Task: In the Company princeton.edu, Add note: 'Review and update the company's customer segmentation strategy.'. Mark checkbox to create task to follow up ': Tomorrow'. Create task, with  description: Appointment FIxed, Add due date: In 3 Business Days; Add reminder: 30 Minutes before. Set Priority Low  and add note: Review the attached proposal. Logged in from softage.5@softage.net
Action: Mouse moved to (67, 59)
Screenshot: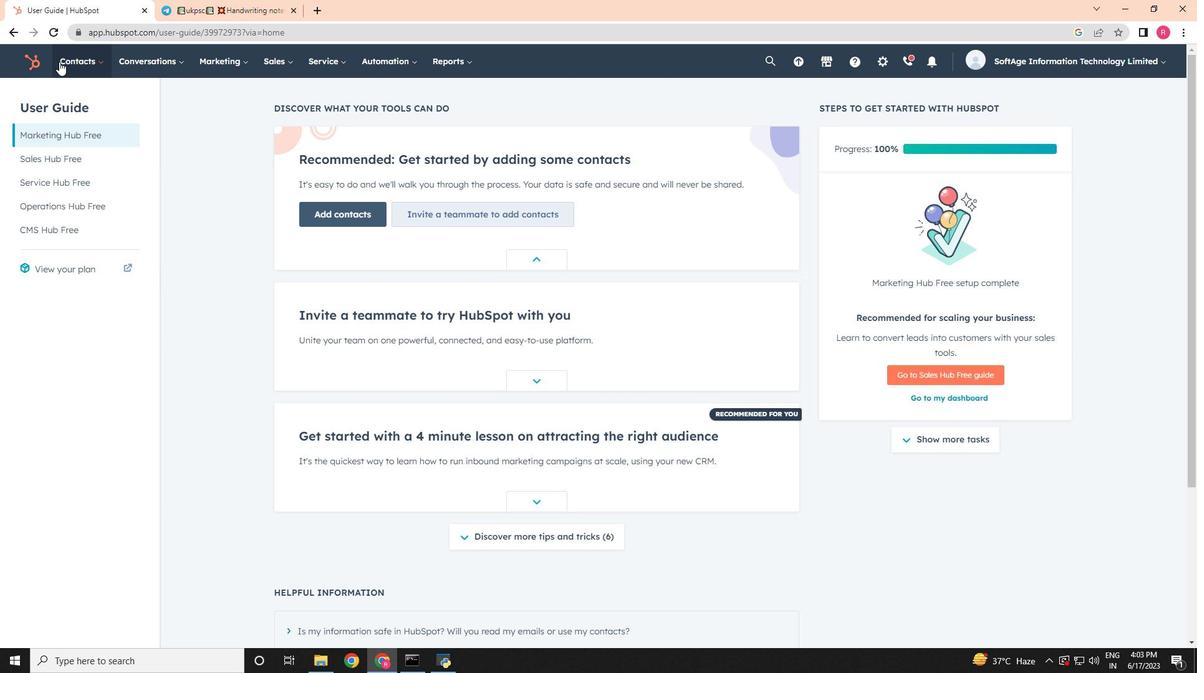 
Action: Mouse pressed left at (67, 59)
Screenshot: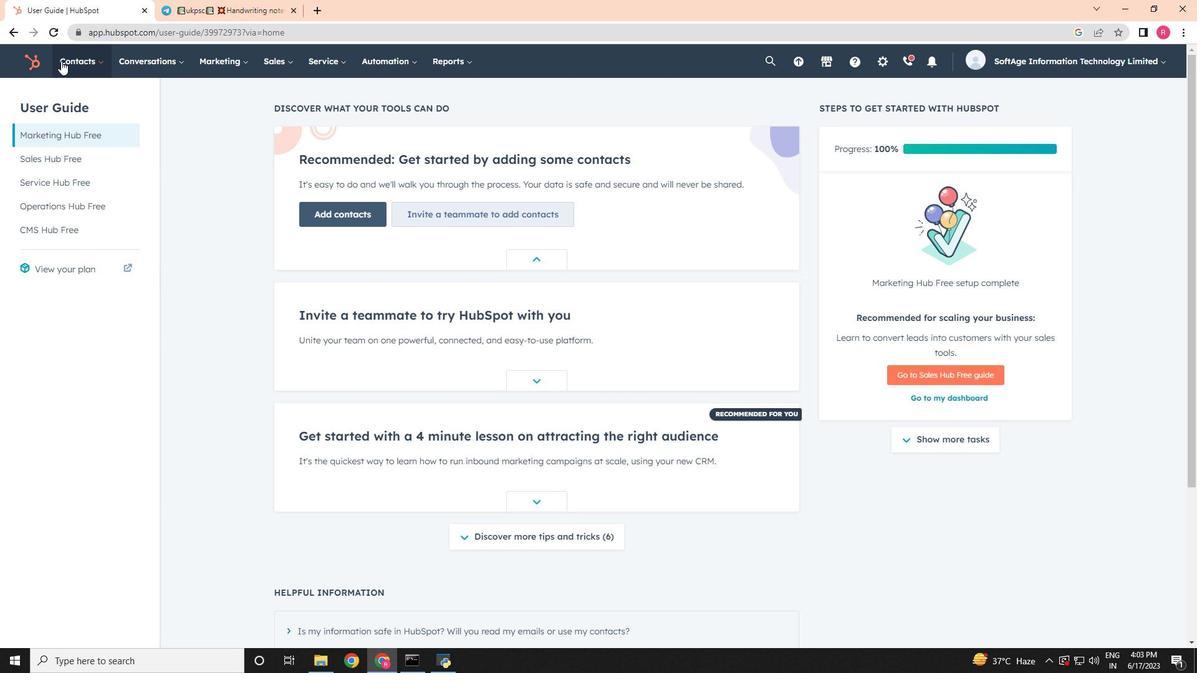 
Action: Mouse moved to (115, 127)
Screenshot: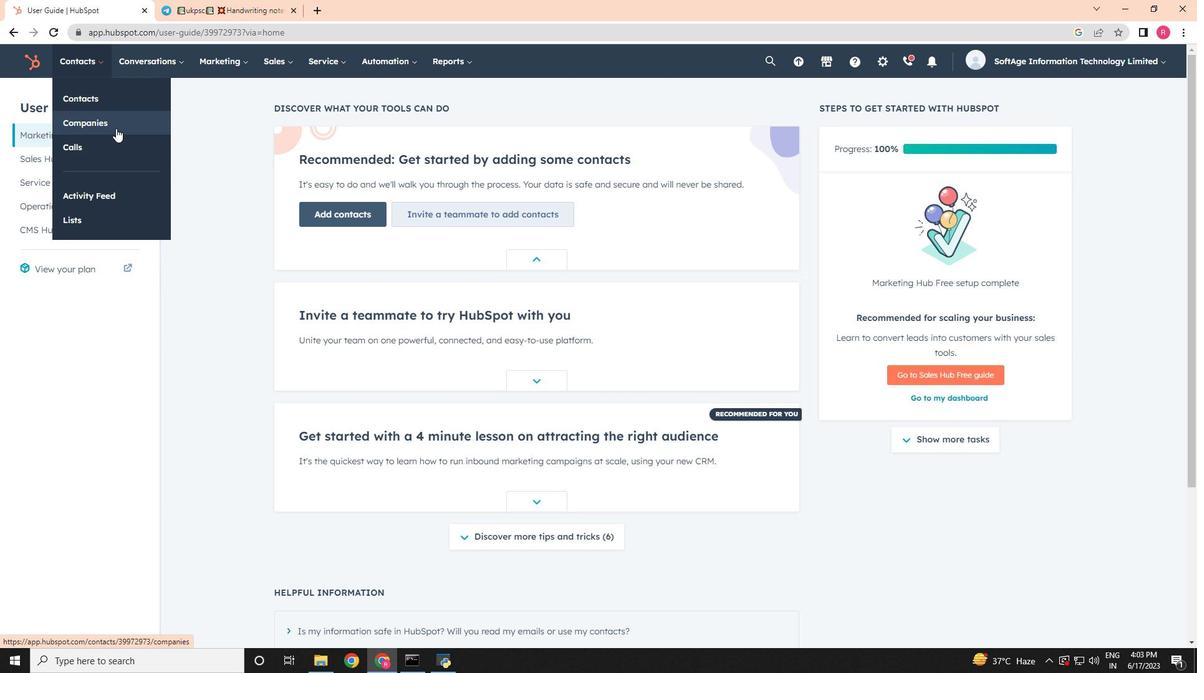 
Action: Mouse pressed left at (115, 127)
Screenshot: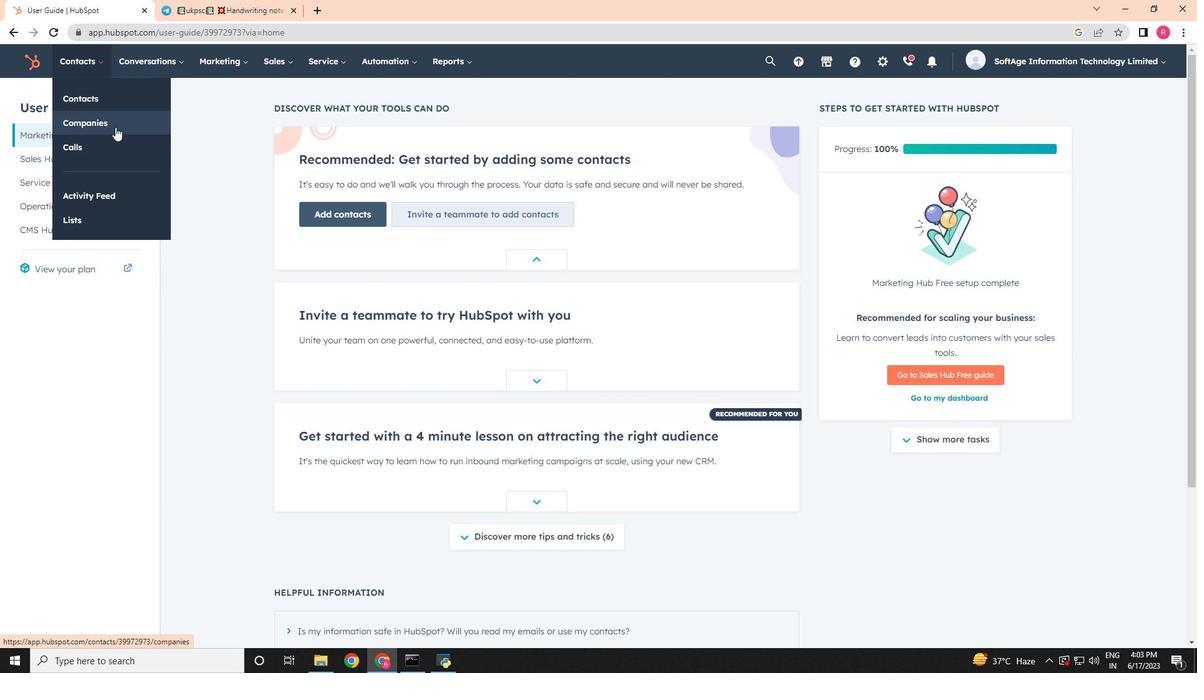 
Action: Mouse moved to (104, 205)
Screenshot: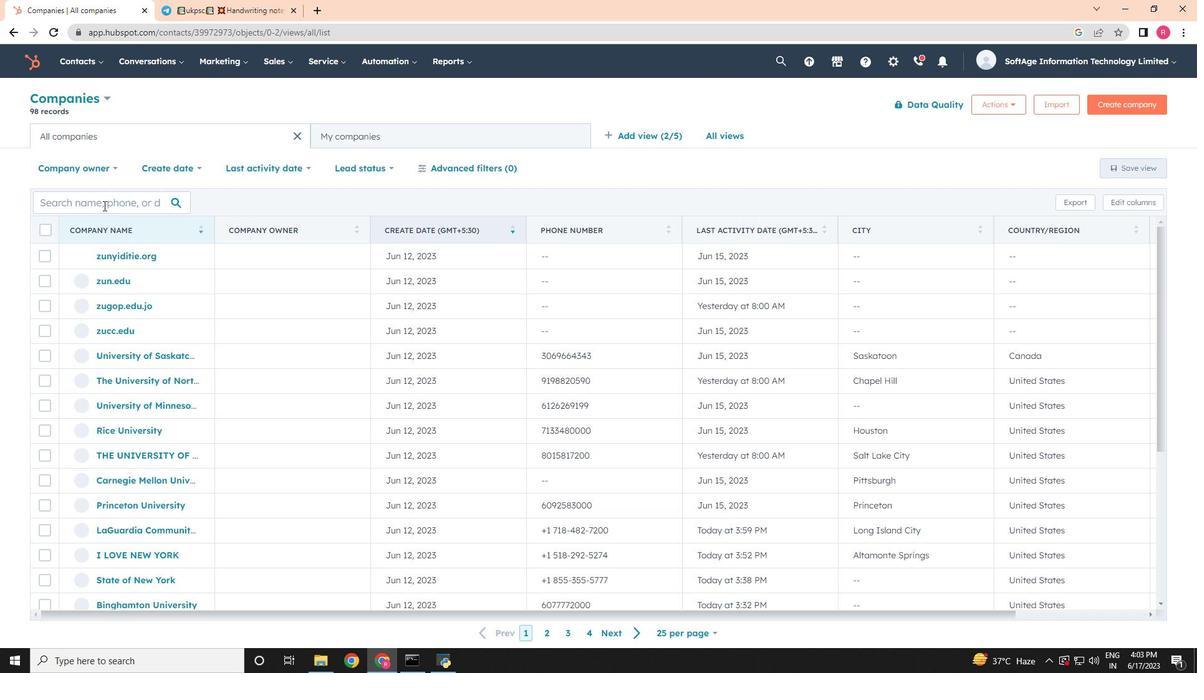 
Action: Mouse pressed left at (104, 205)
Screenshot: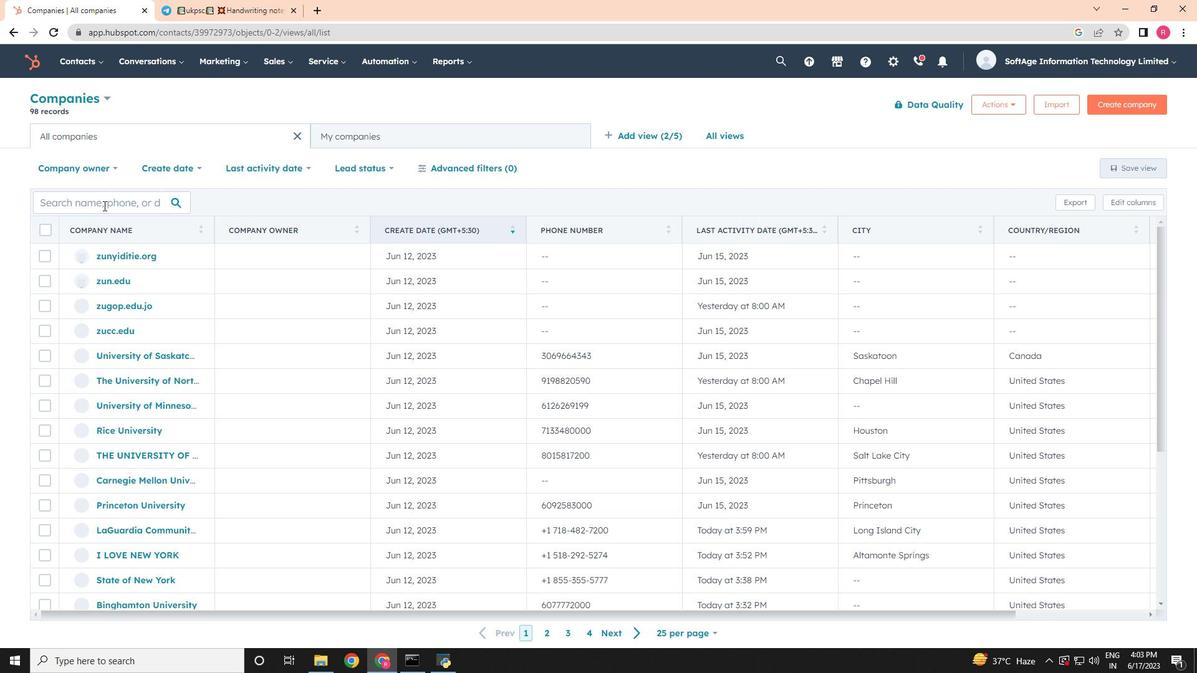 
Action: Mouse moved to (104, 205)
Screenshot: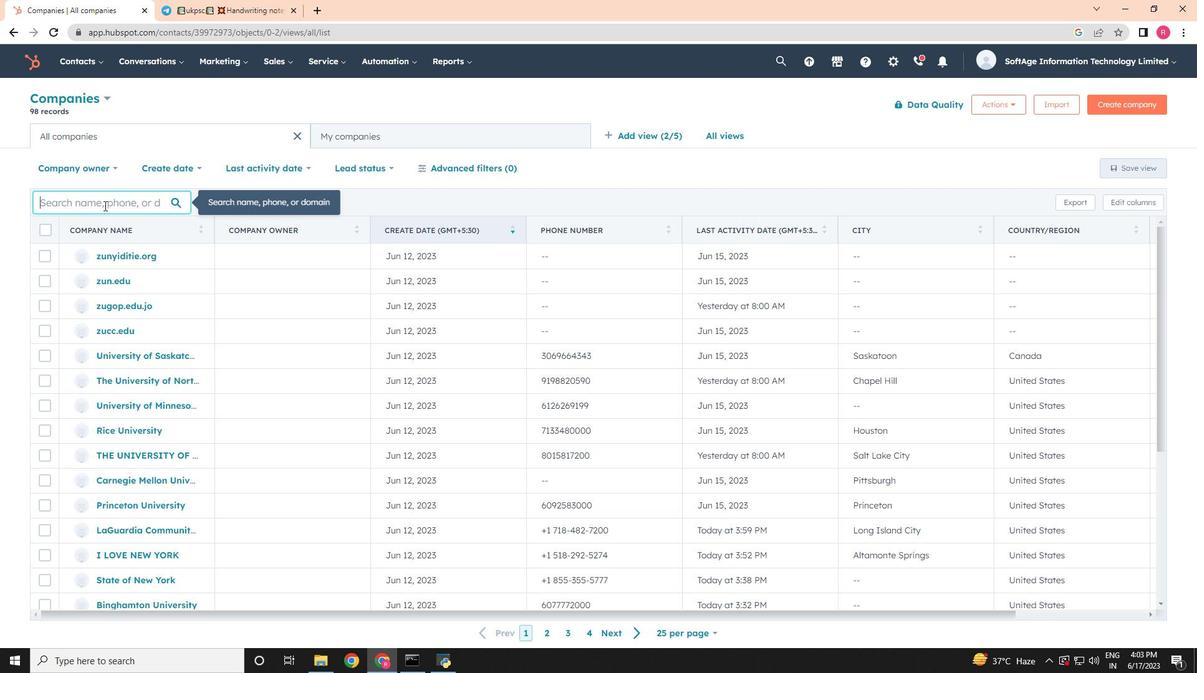 
Action: Key pressed prince
Screenshot: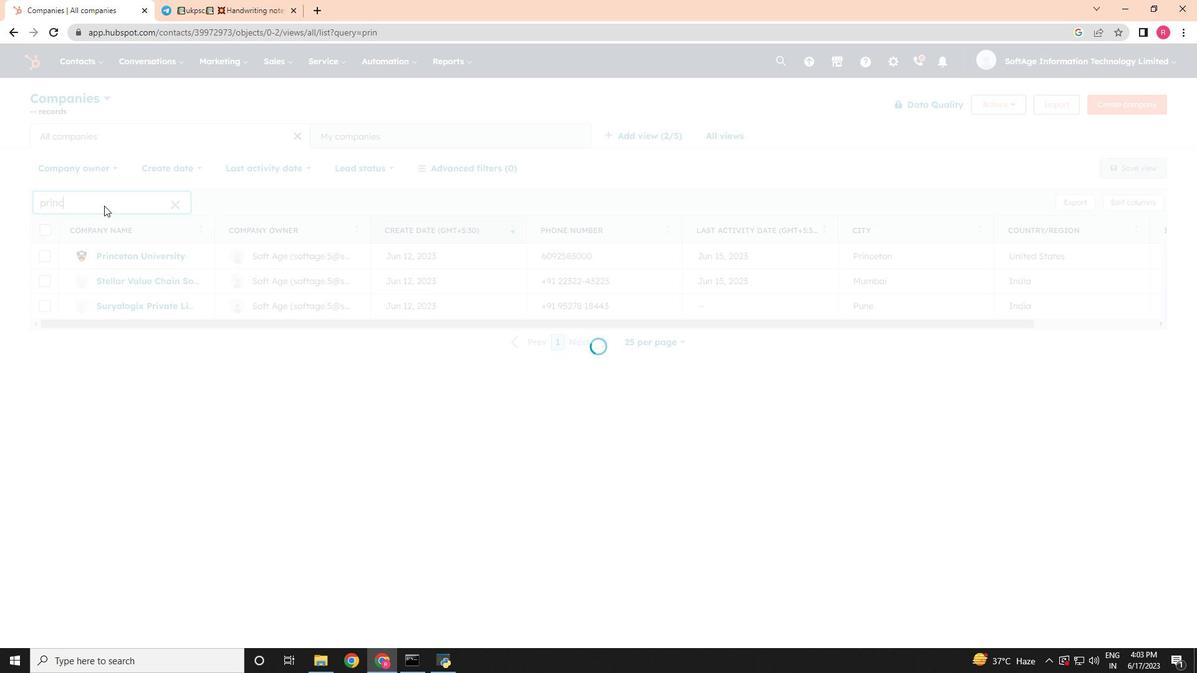 
Action: Mouse moved to (114, 251)
Screenshot: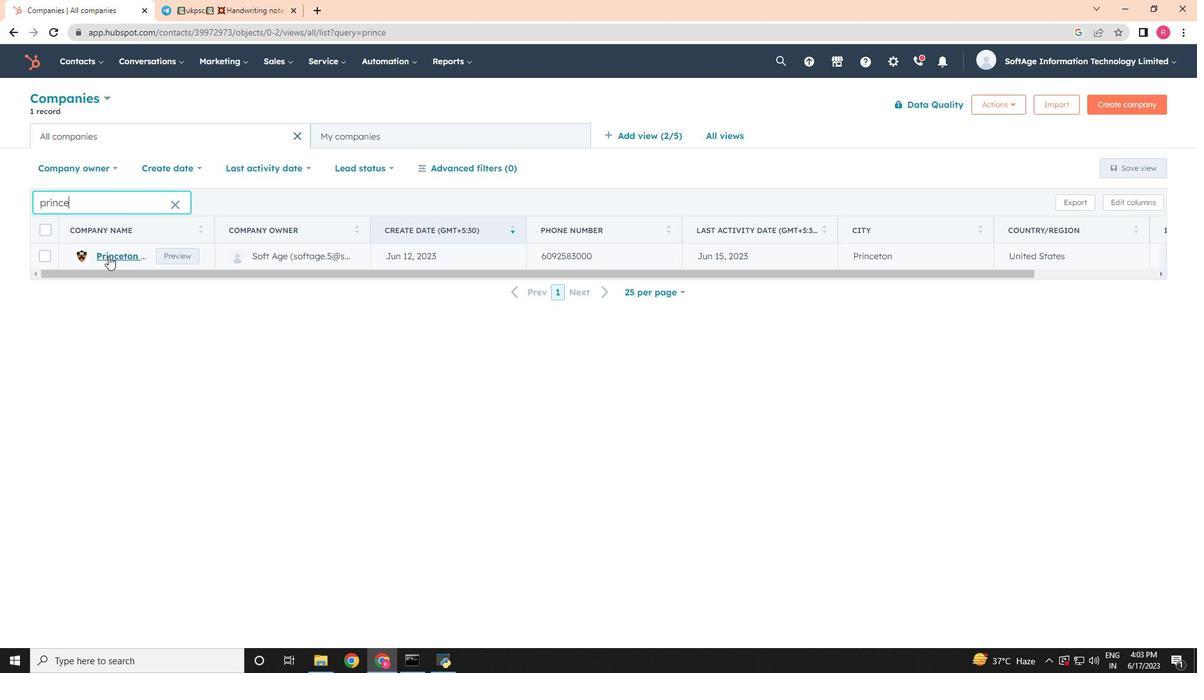 
Action: Mouse pressed left at (114, 251)
Screenshot: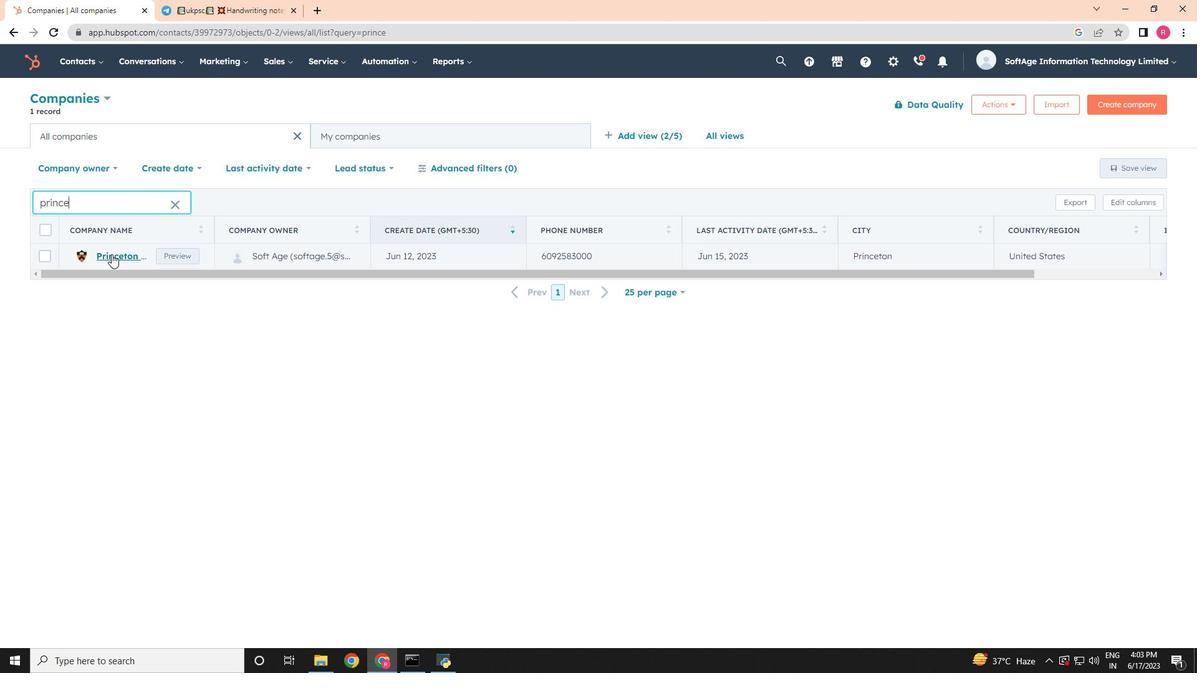 
Action: Mouse moved to (48, 212)
Screenshot: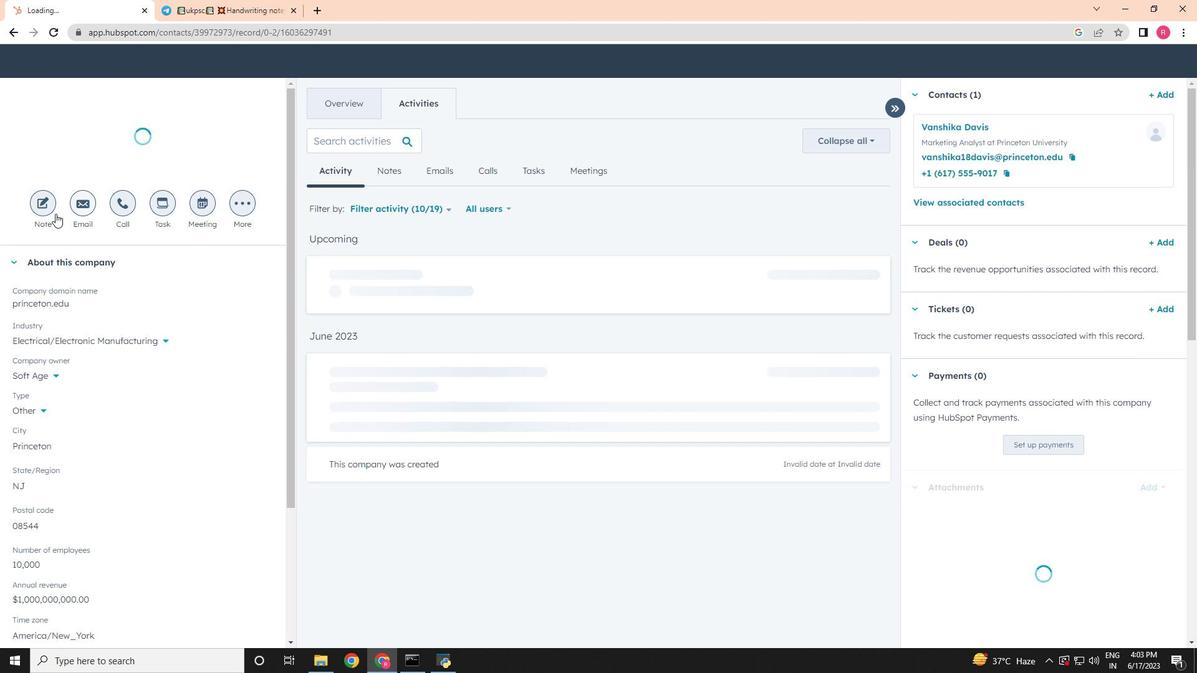 
Action: Mouse pressed left at (48, 212)
Screenshot: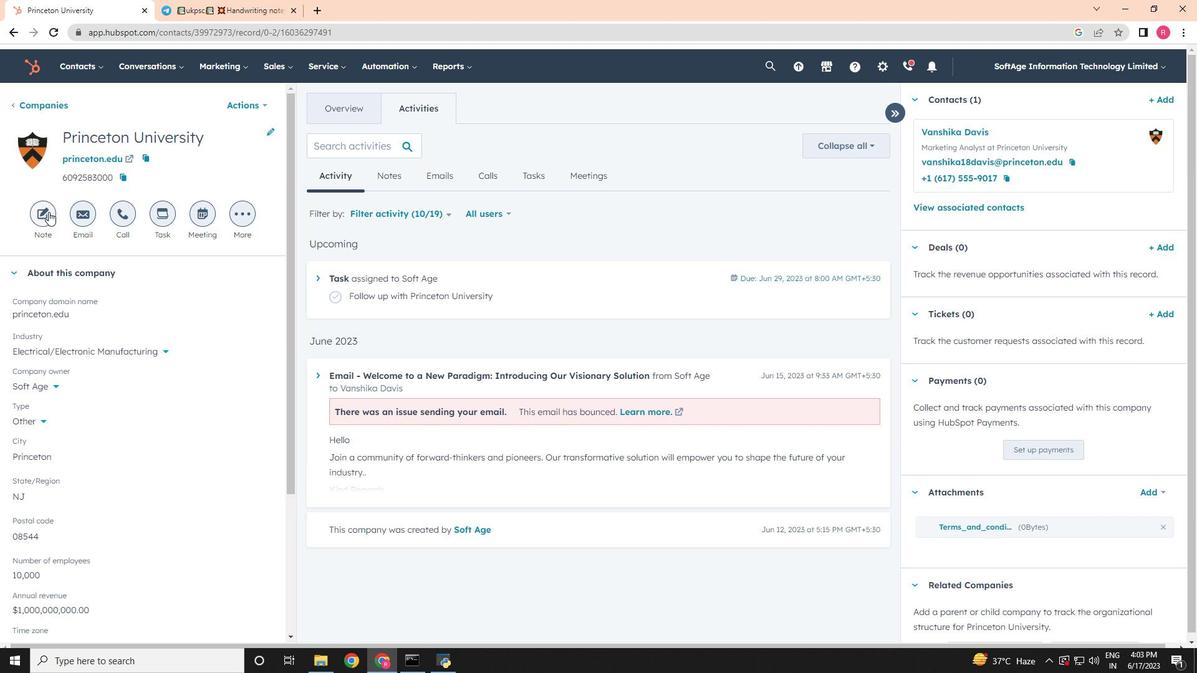 
Action: Mouse moved to (1054, 372)
Screenshot: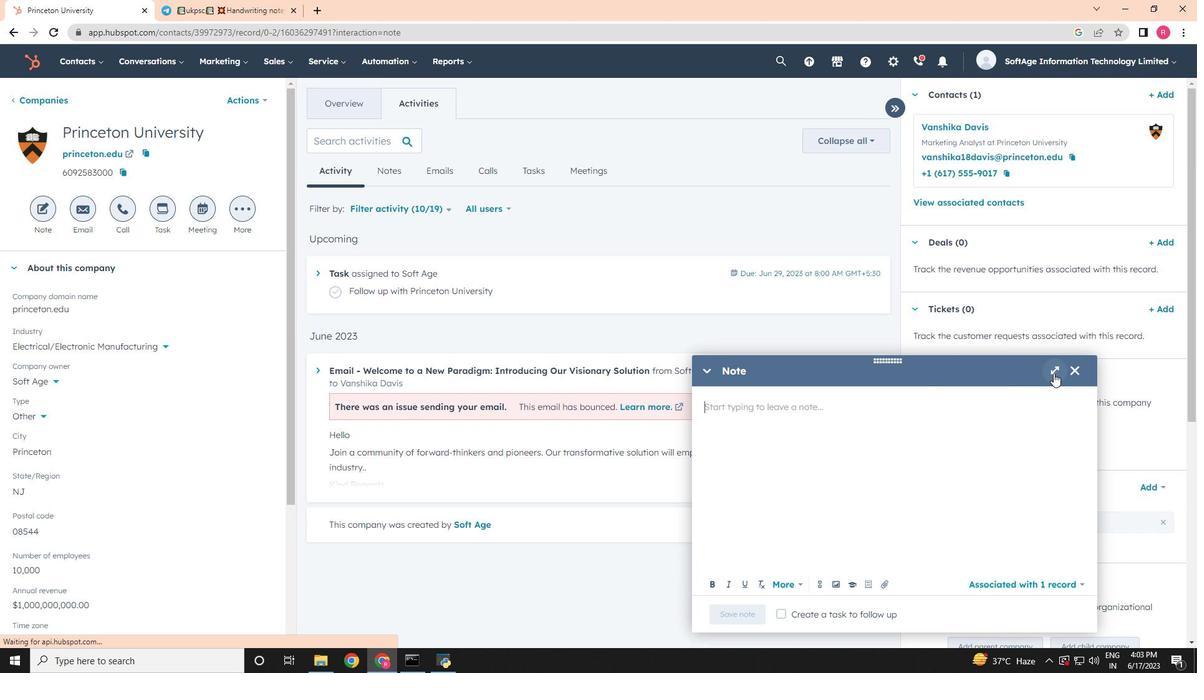 
Action: Mouse pressed left at (1054, 372)
Screenshot: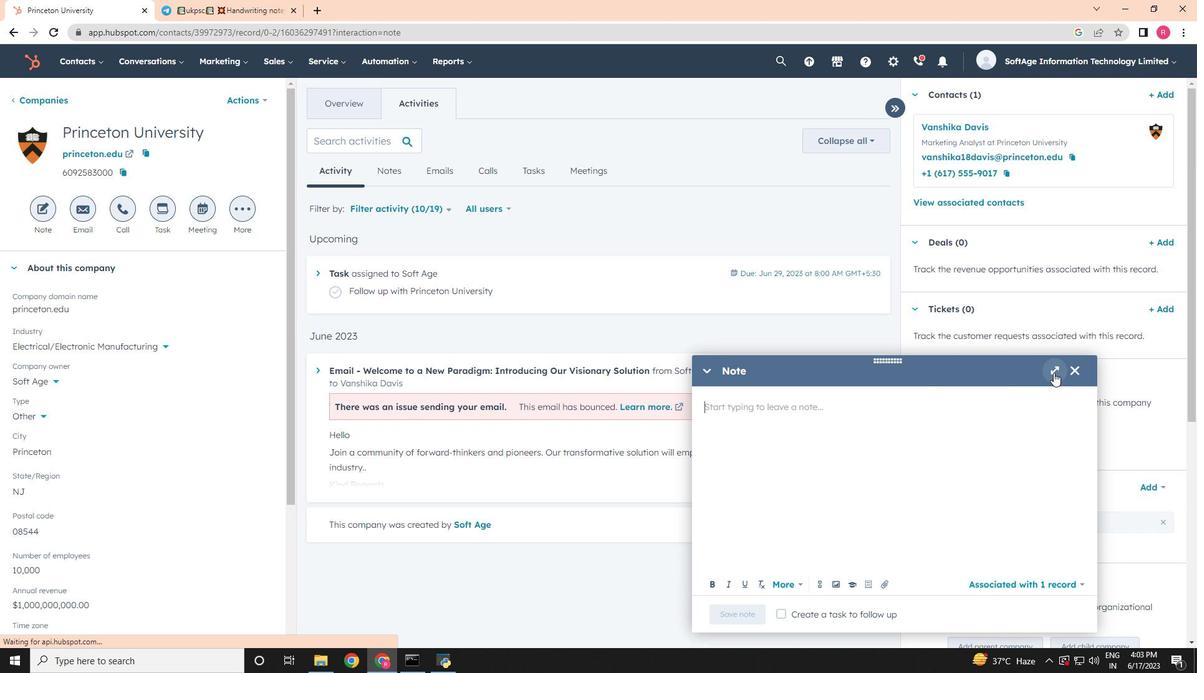 
Action: Mouse moved to (578, 353)
Screenshot: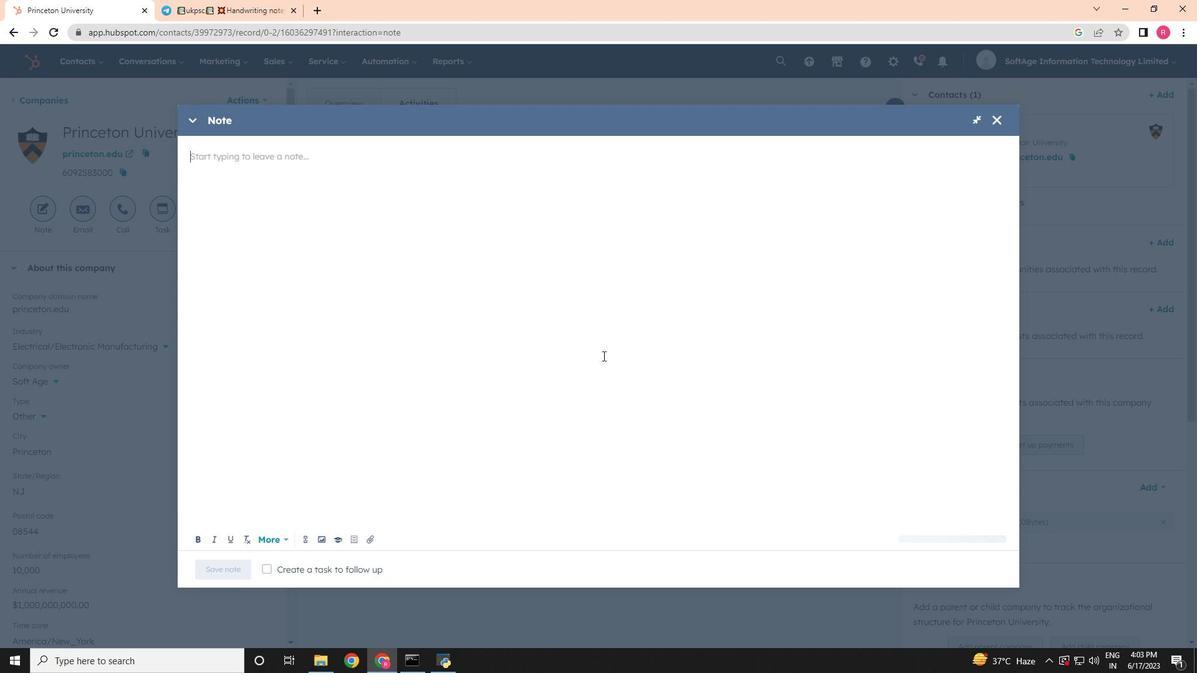 
Action: Key pressed <Key.shift>Review<Key.space>and<Key.space>update<Key.space>the<Key.space>company's<Key.space>customer<Key.space>segmentation<Key.space>strategy.<Key.backspace>.
Screenshot: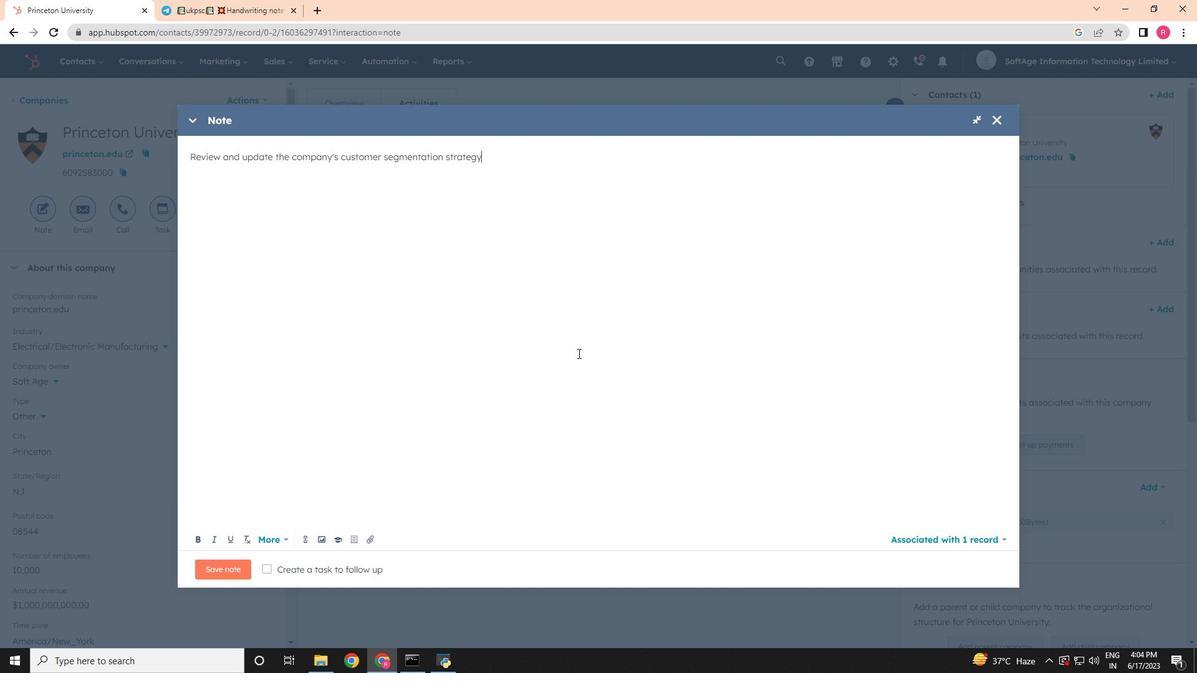 
Action: Mouse moved to (269, 568)
Screenshot: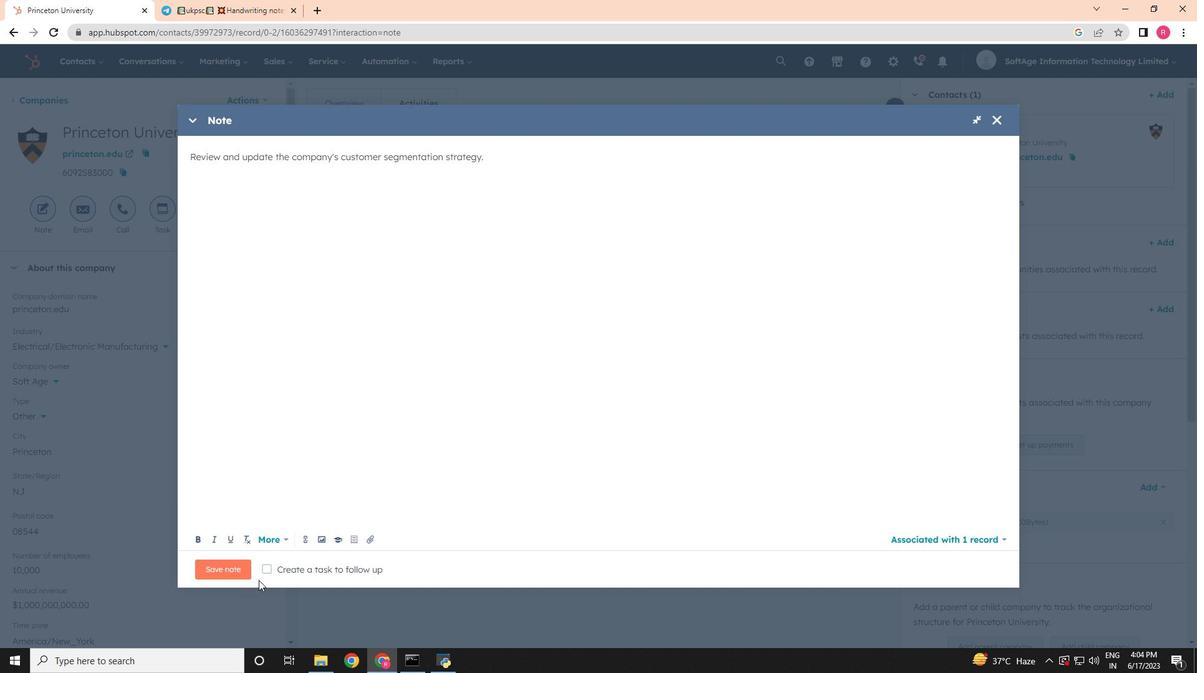 
Action: Mouse pressed left at (269, 568)
Screenshot: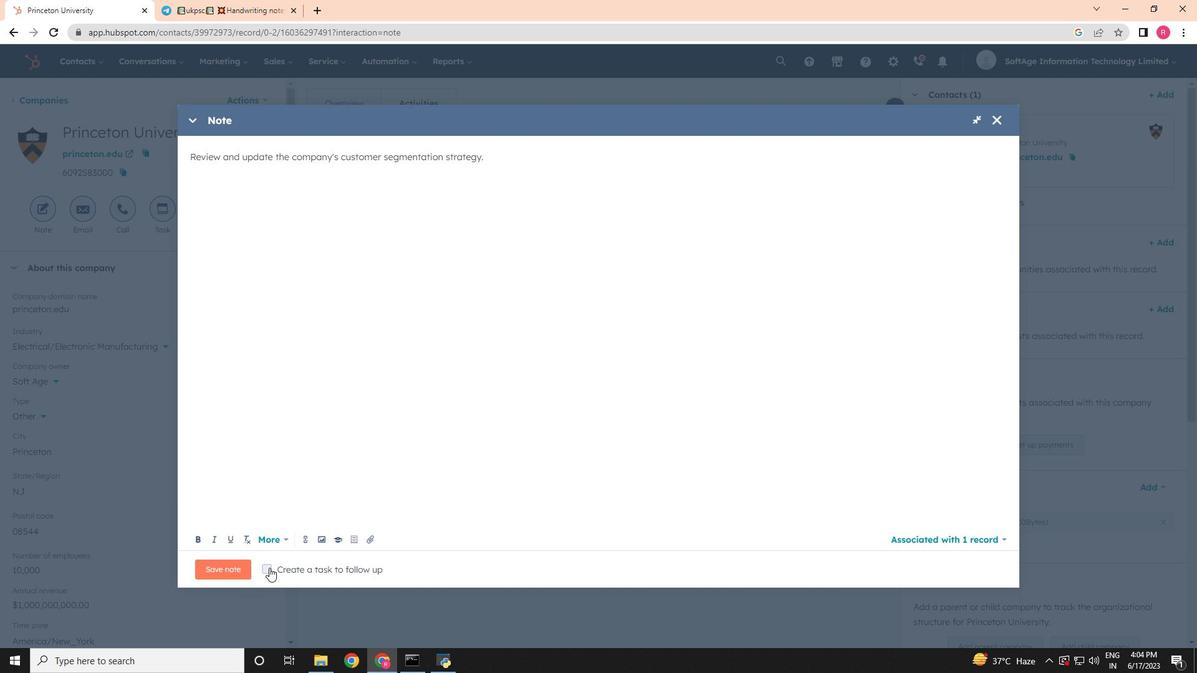 
Action: Mouse moved to (477, 568)
Screenshot: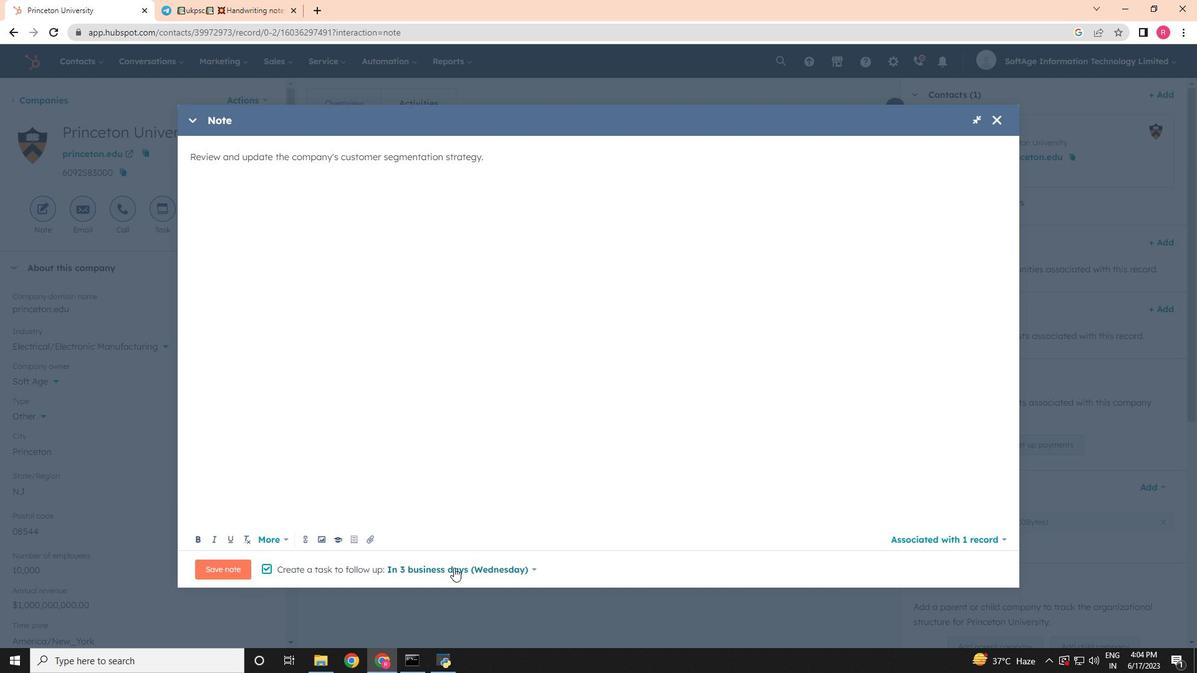 
Action: Mouse pressed left at (477, 568)
Screenshot: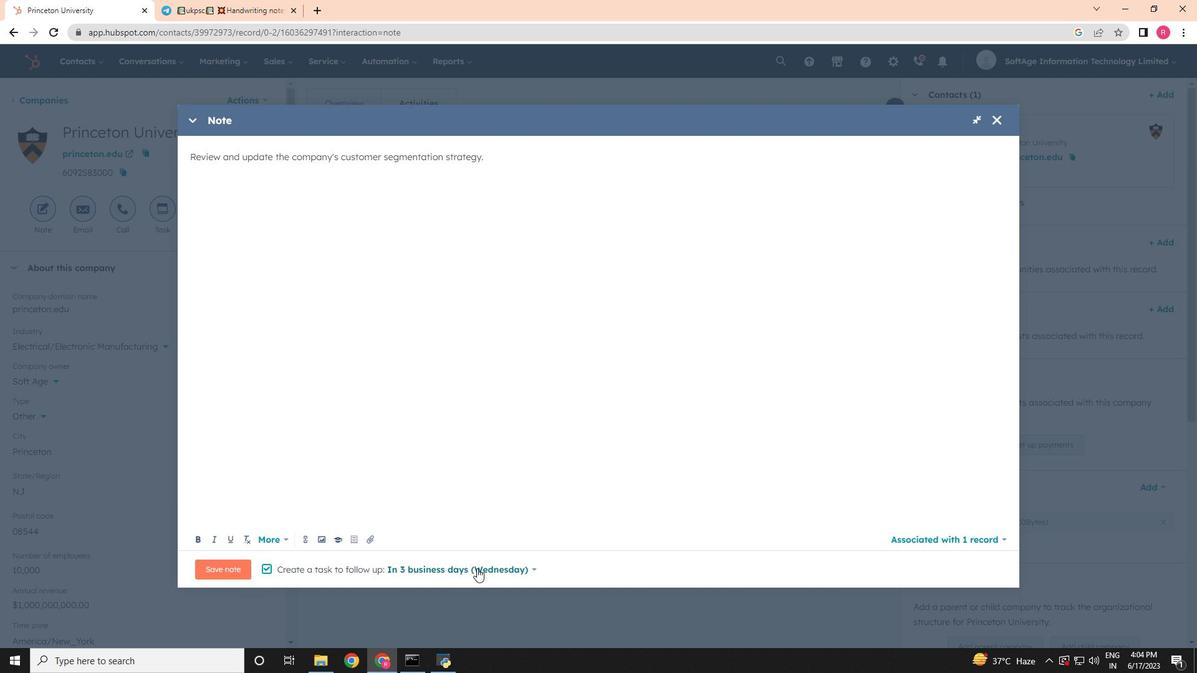 
Action: Mouse moved to (446, 499)
Screenshot: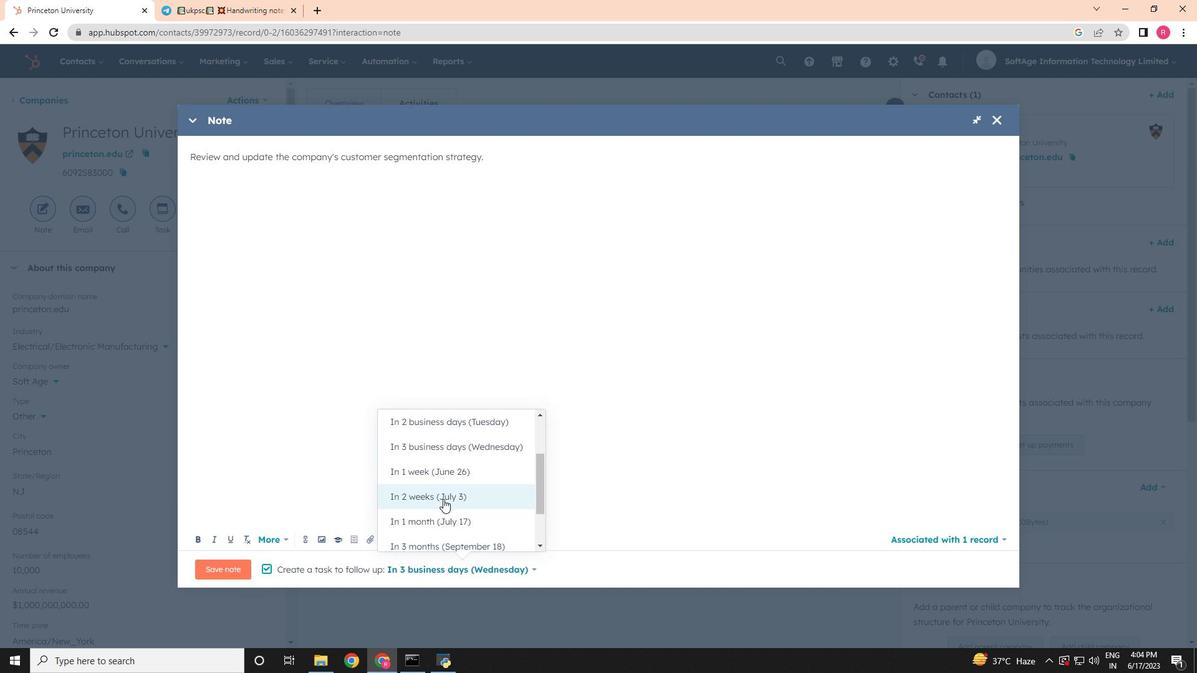 
Action: Mouse scrolled (446, 500) with delta (0, 0)
Screenshot: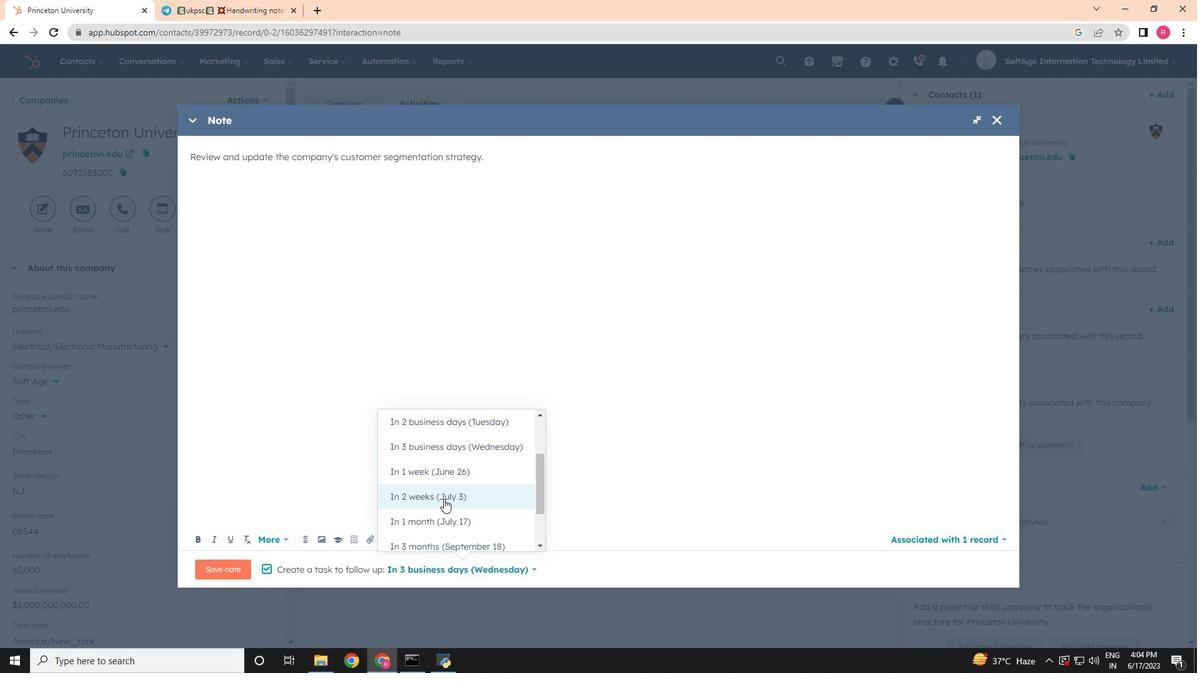
Action: Mouse scrolled (446, 500) with delta (0, 0)
Screenshot: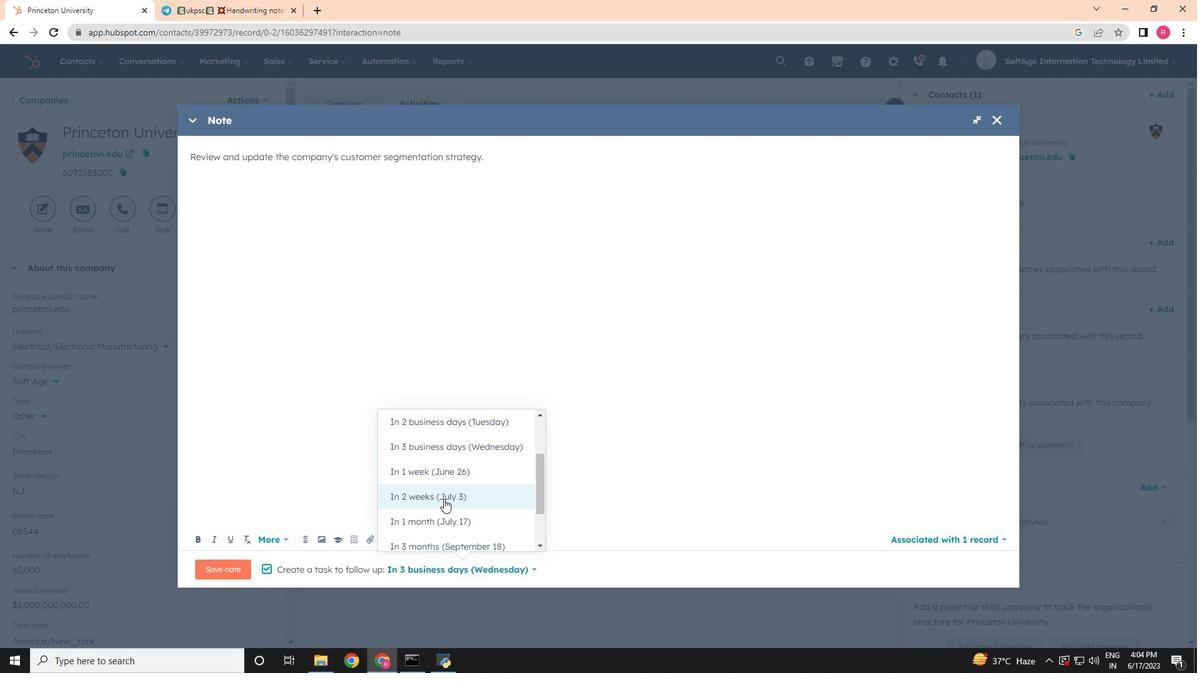 
Action: Mouse scrolled (446, 500) with delta (0, 0)
Screenshot: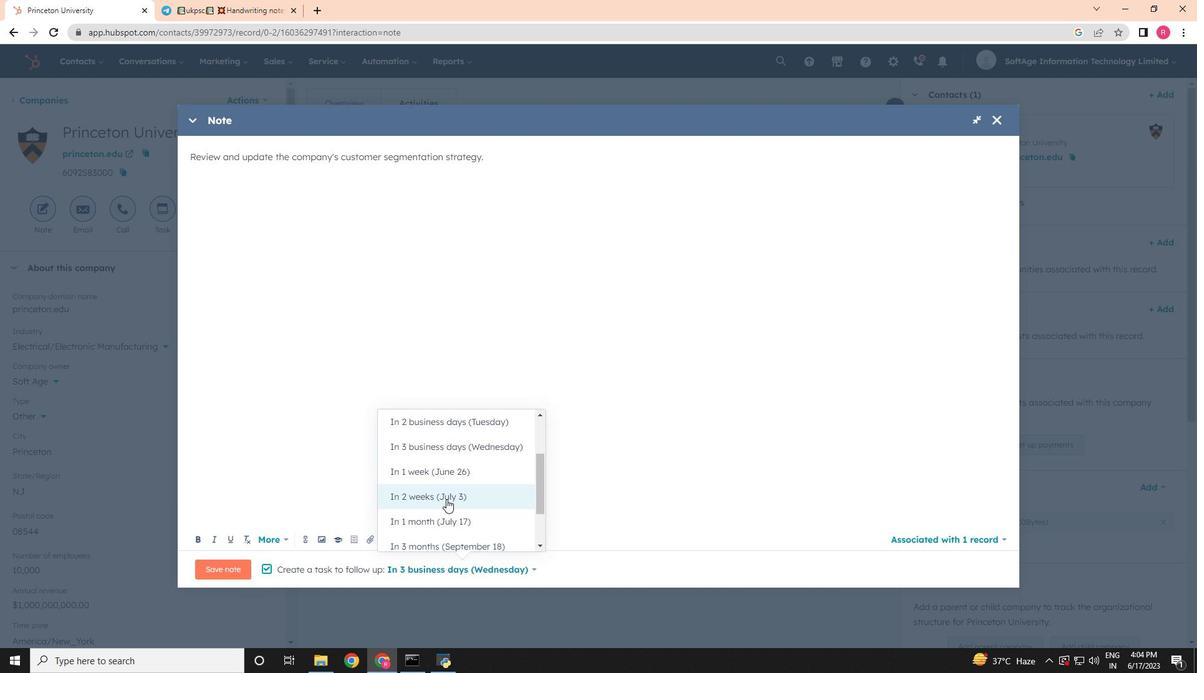 
Action: Mouse scrolled (446, 500) with delta (0, 0)
Screenshot: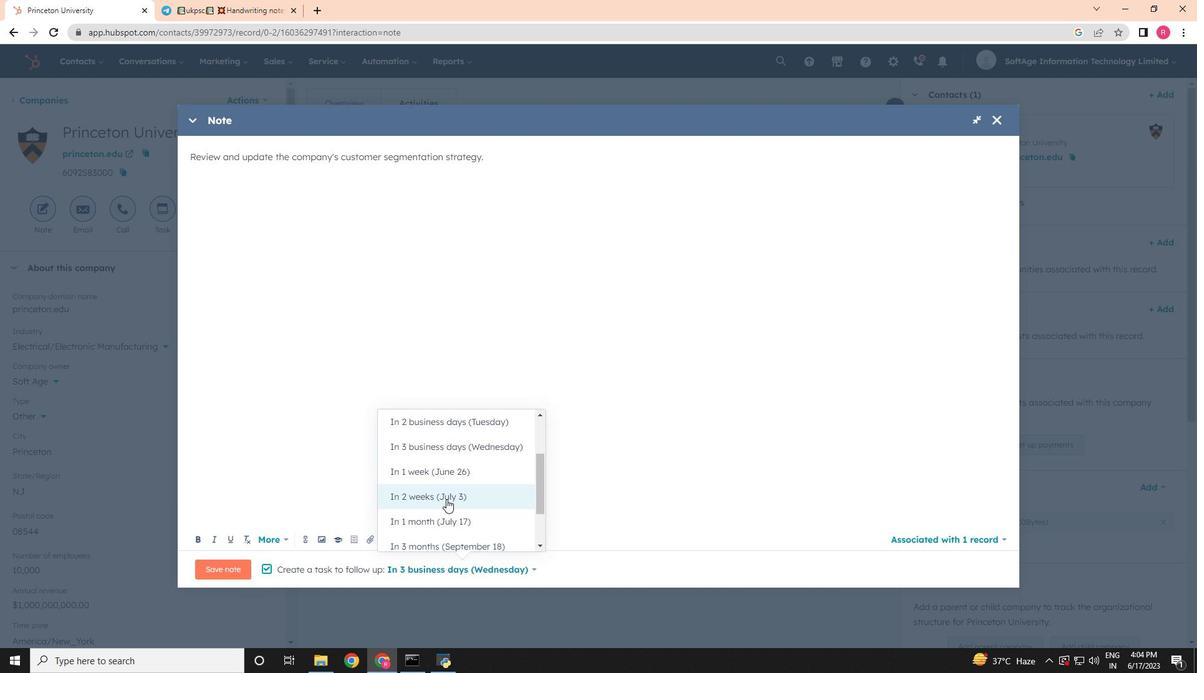 
Action: Mouse scrolled (446, 500) with delta (0, 0)
Screenshot: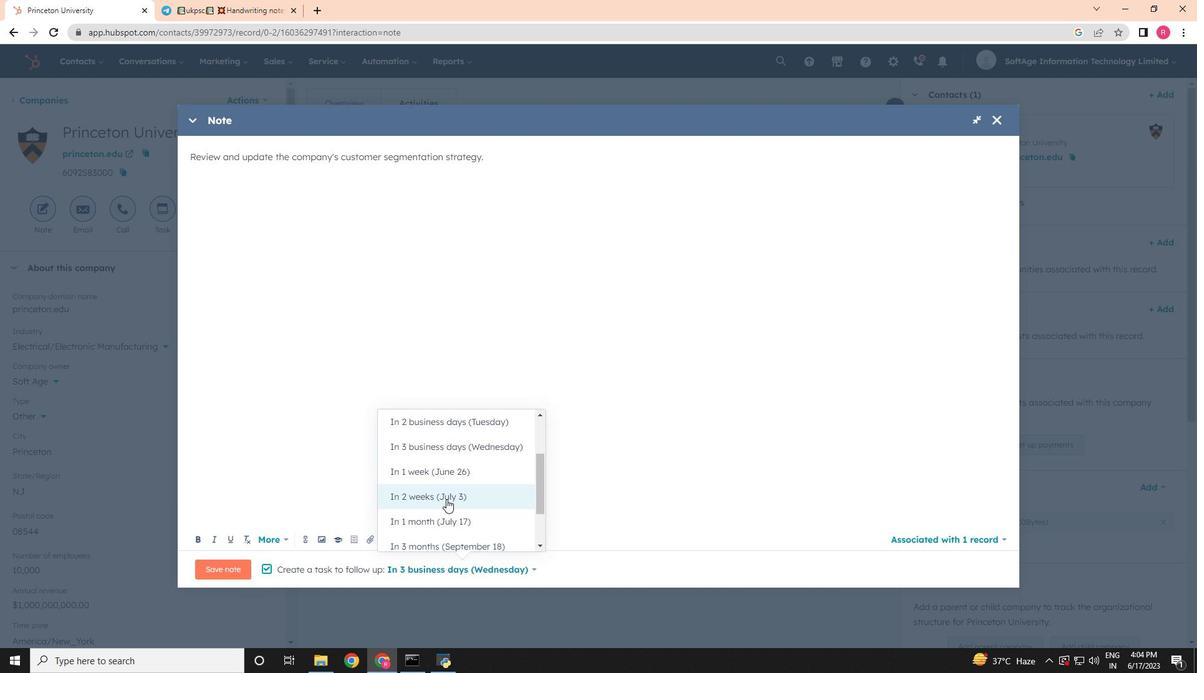 
Action: Mouse moved to (431, 445)
Screenshot: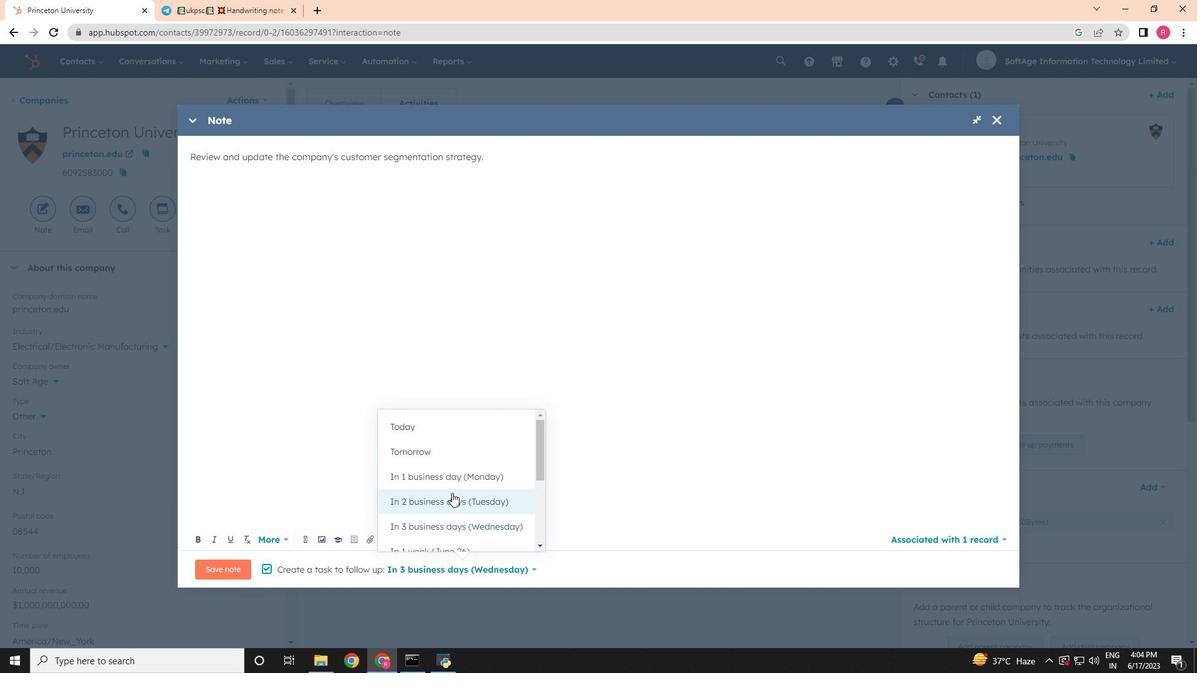 
Action: Mouse pressed left at (431, 445)
Screenshot: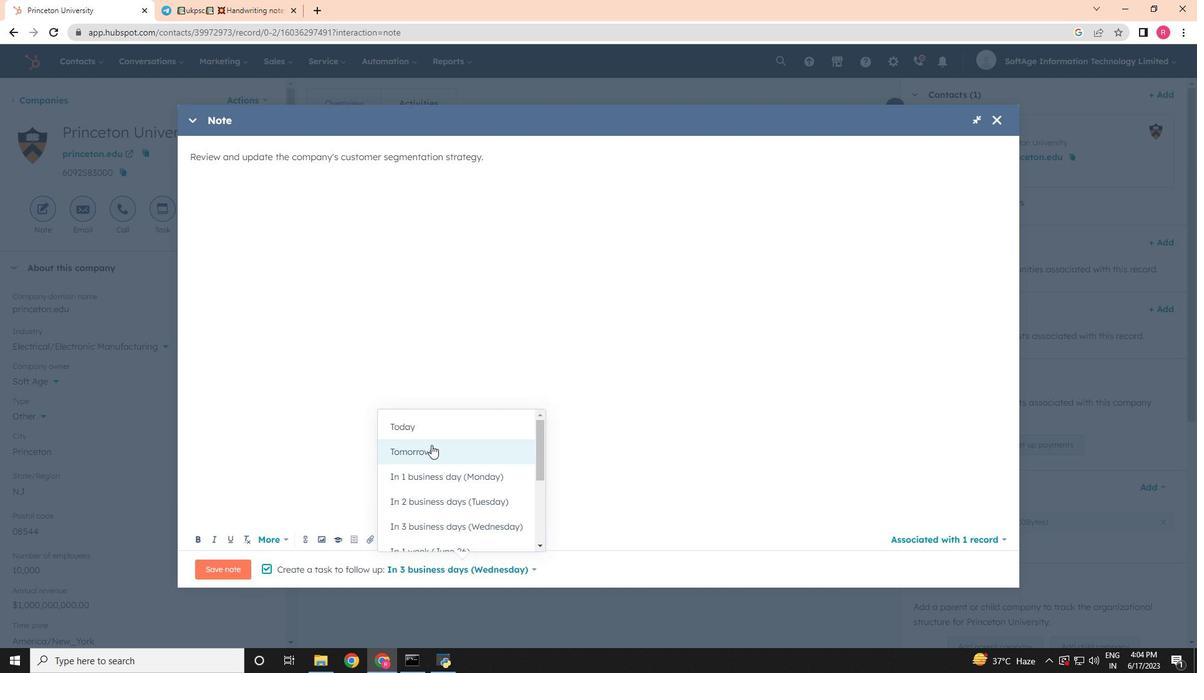 
Action: Mouse moved to (234, 566)
Screenshot: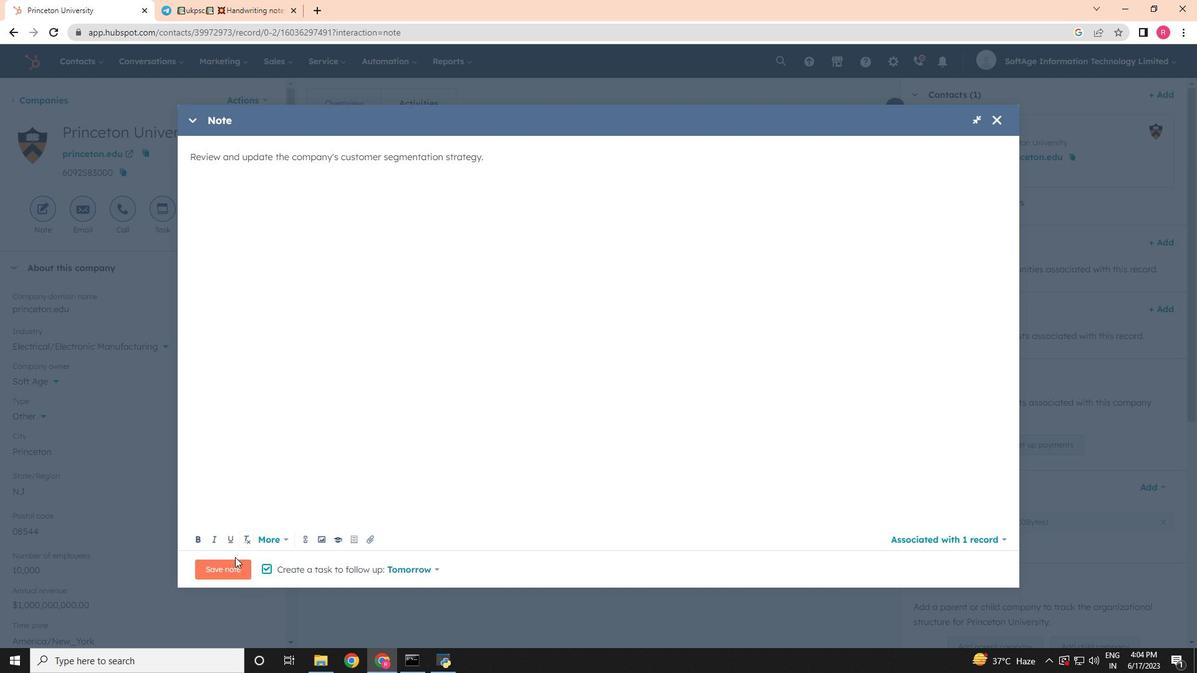 
Action: Mouse pressed left at (234, 566)
Screenshot: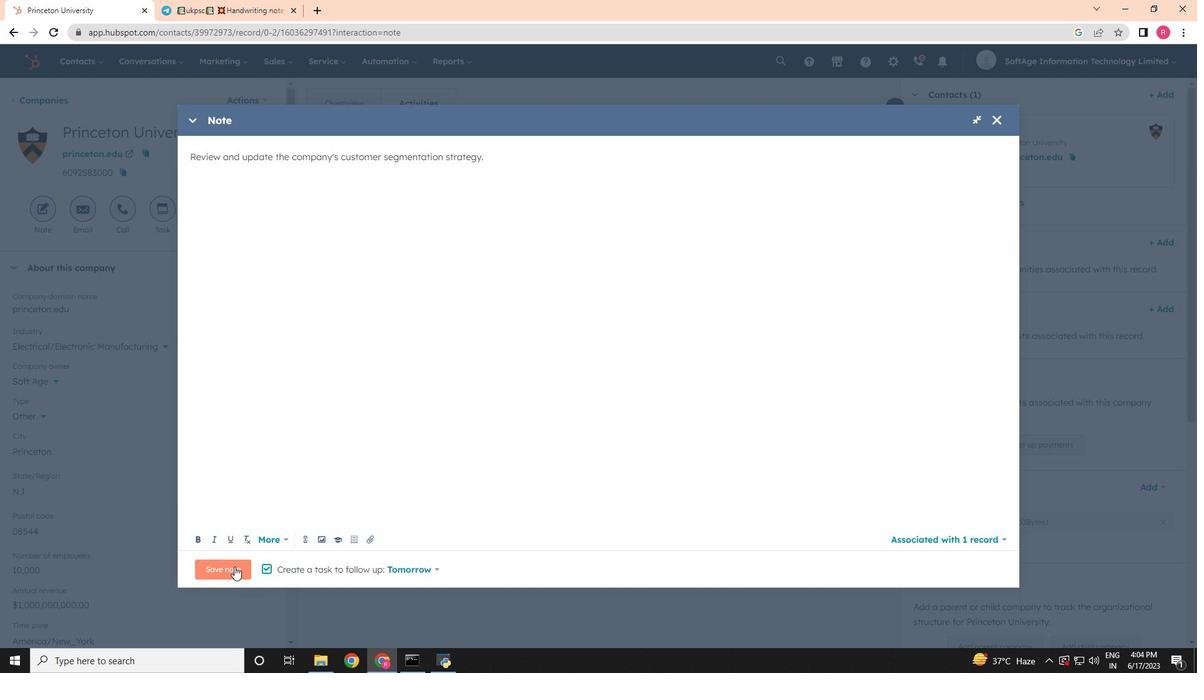 
Action: Mouse moved to (160, 210)
Screenshot: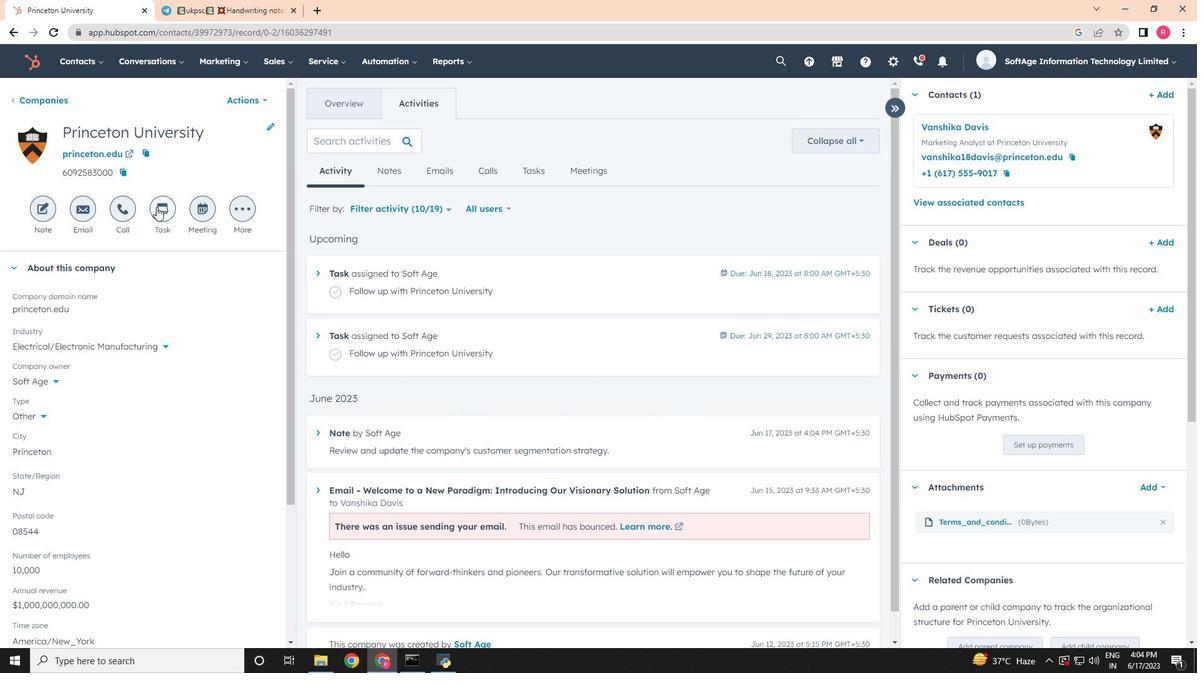 
Action: Mouse pressed left at (160, 210)
Screenshot: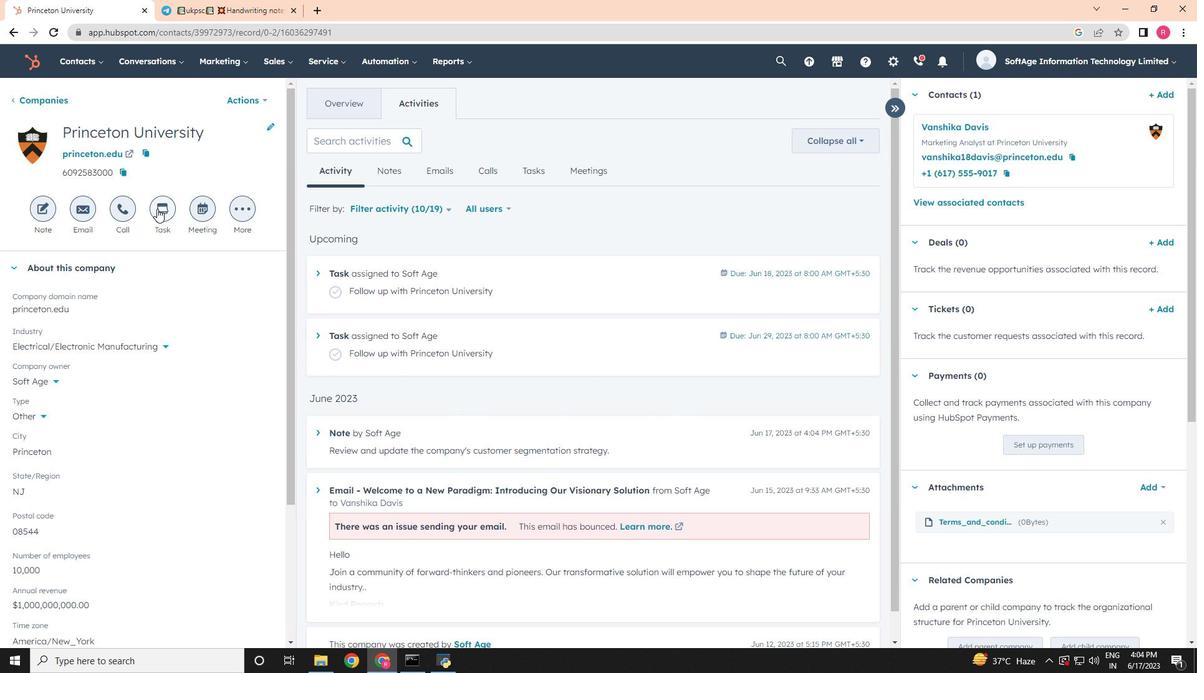 
Action: Mouse moved to (819, 341)
Screenshot: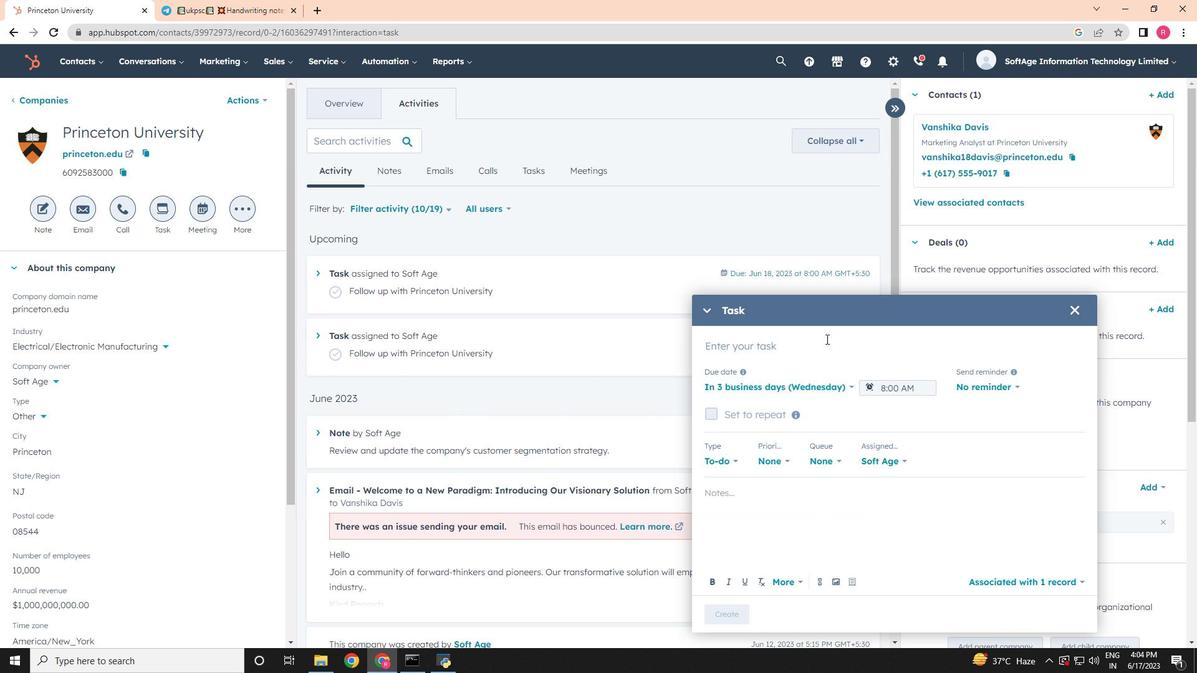 
Action: Key pressed <Key.shift>Appointment<Key.space><Key.shift>Flxed
Screenshot: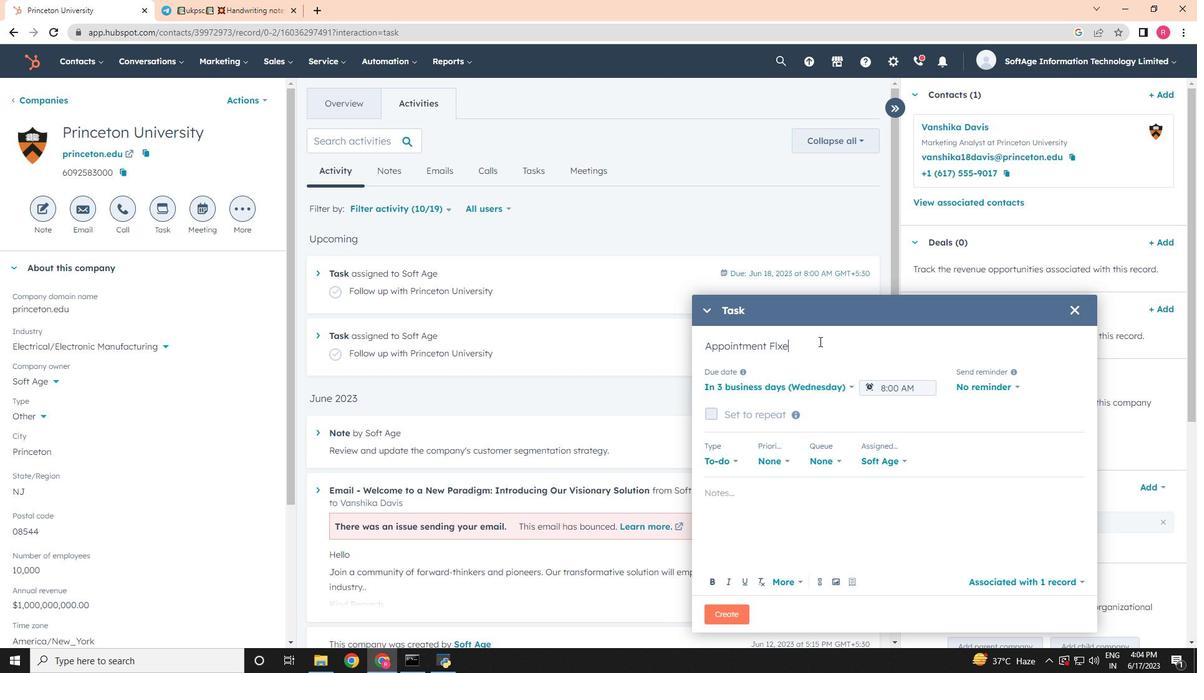 
Action: Mouse moved to (818, 391)
Screenshot: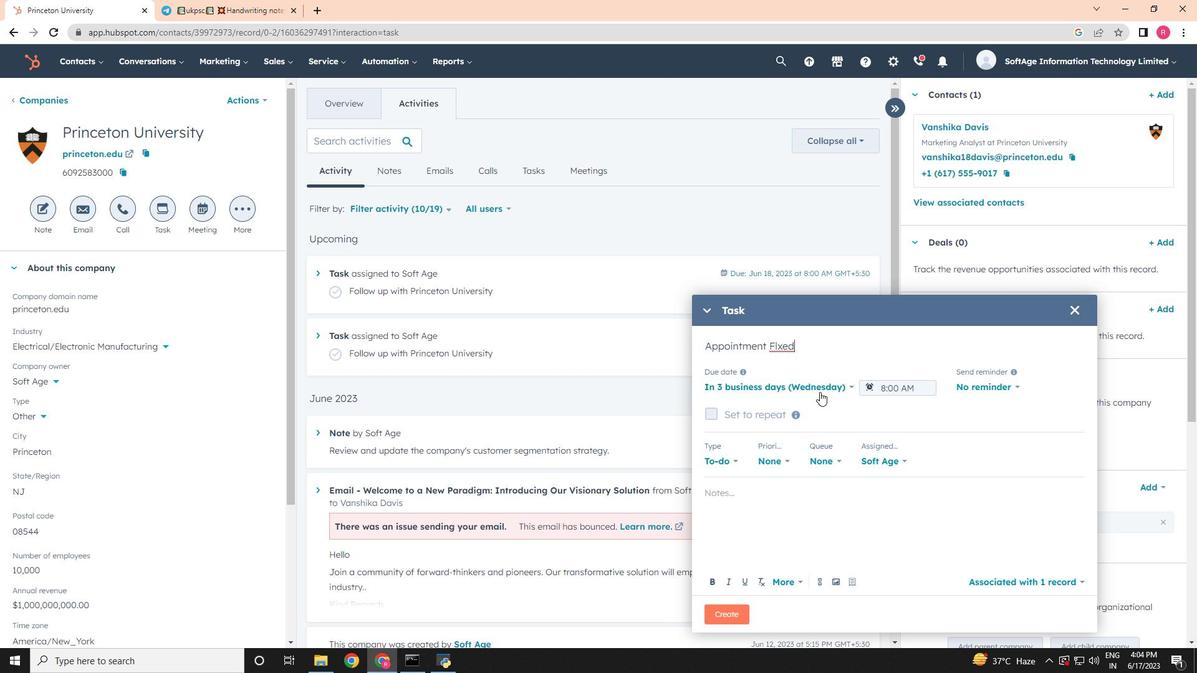 
Action: Mouse pressed left at (818, 391)
Screenshot: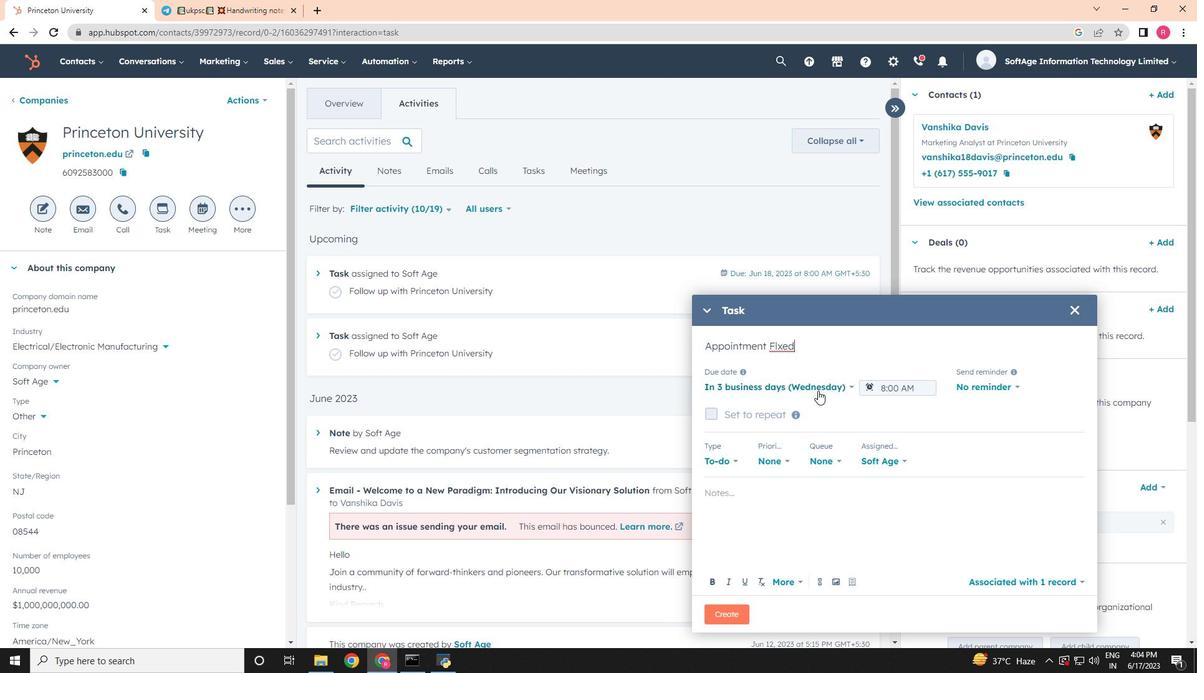 
Action: Mouse moved to (787, 448)
Screenshot: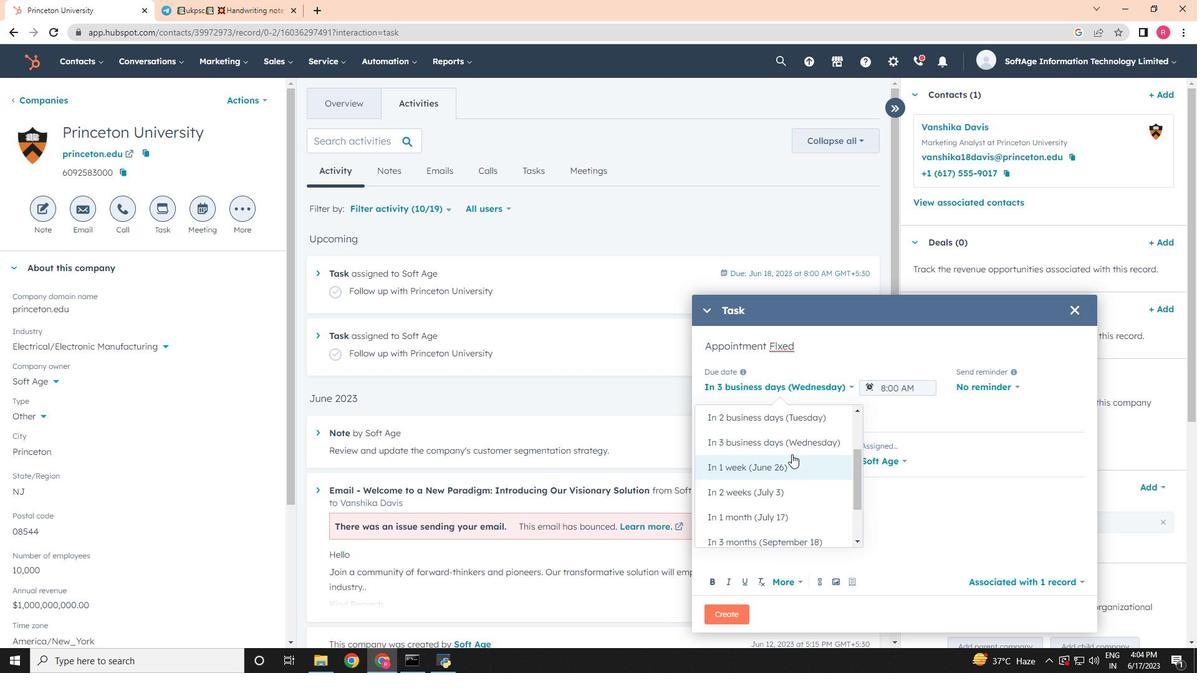 
Action: Mouse pressed left at (787, 448)
Screenshot: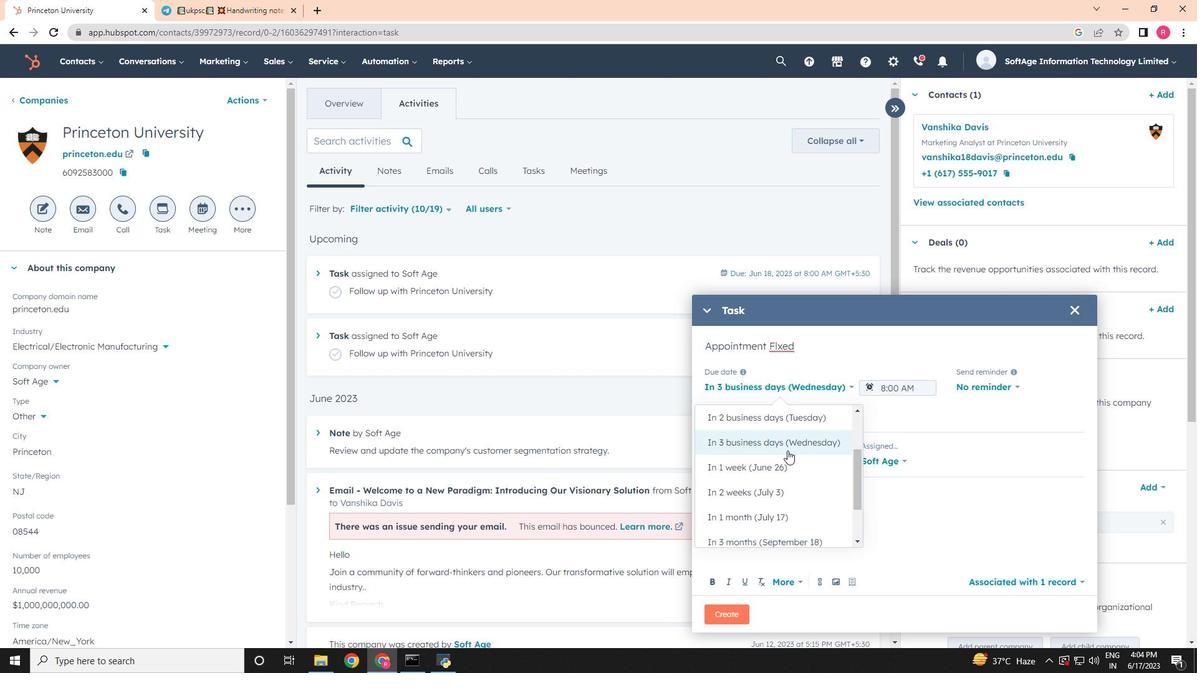 
Action: Mouse moved to (978, 389)
Screenshot: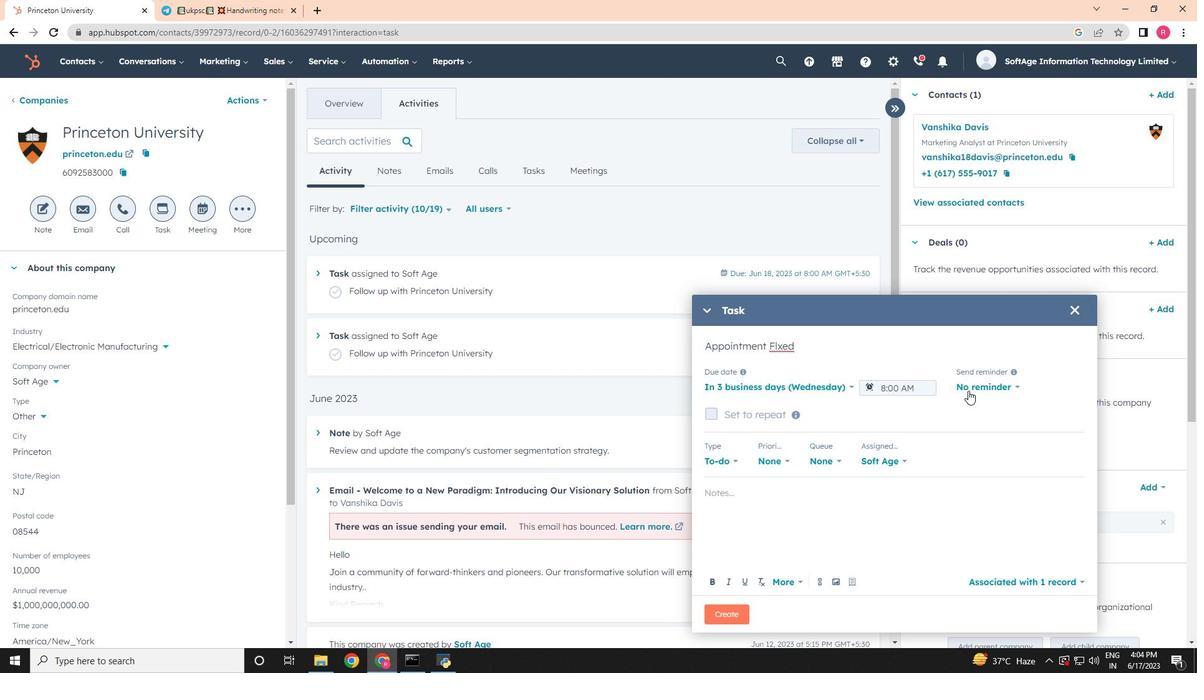 
Action: Mouse pressed left at (978, 389)
Screenshot: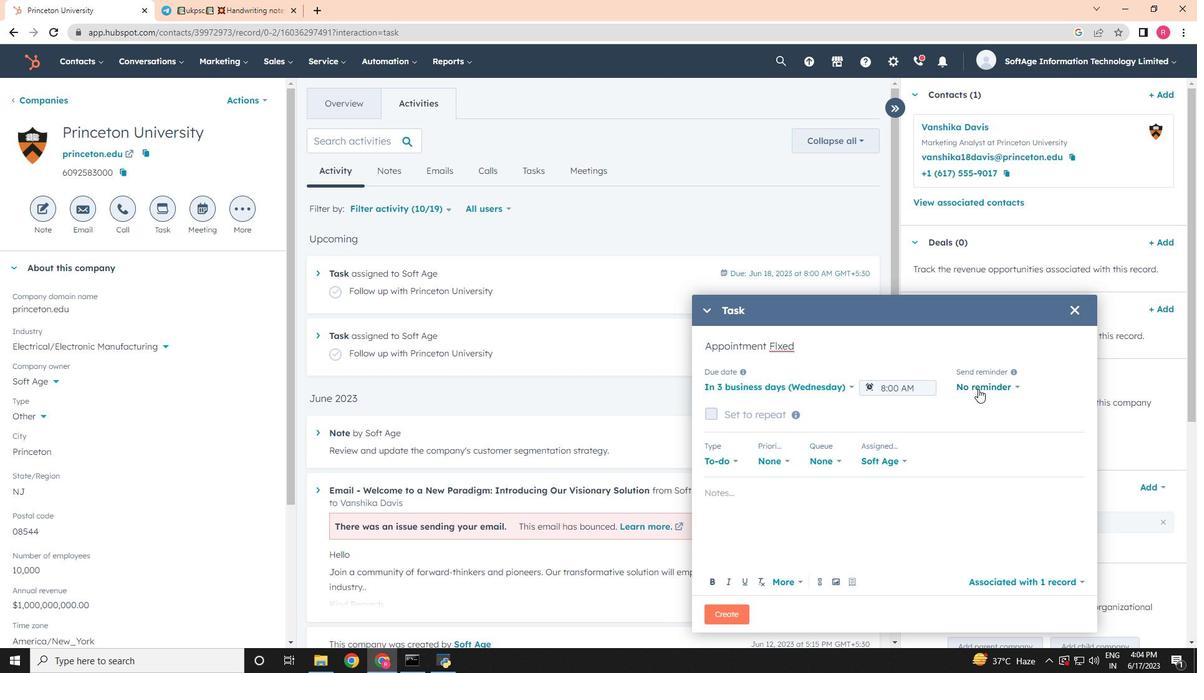 
Action: Mouse moved to (966, 466)
Screenshot: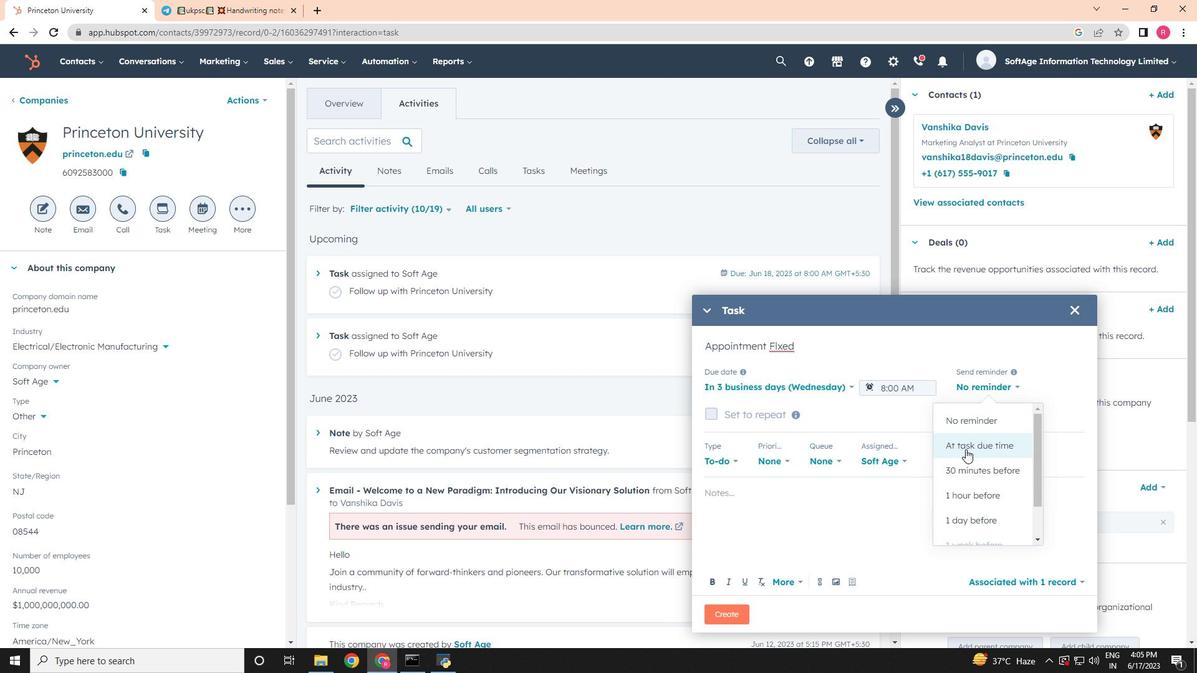 
Action: Mouse pressed left at (966, 466)
Screenshot: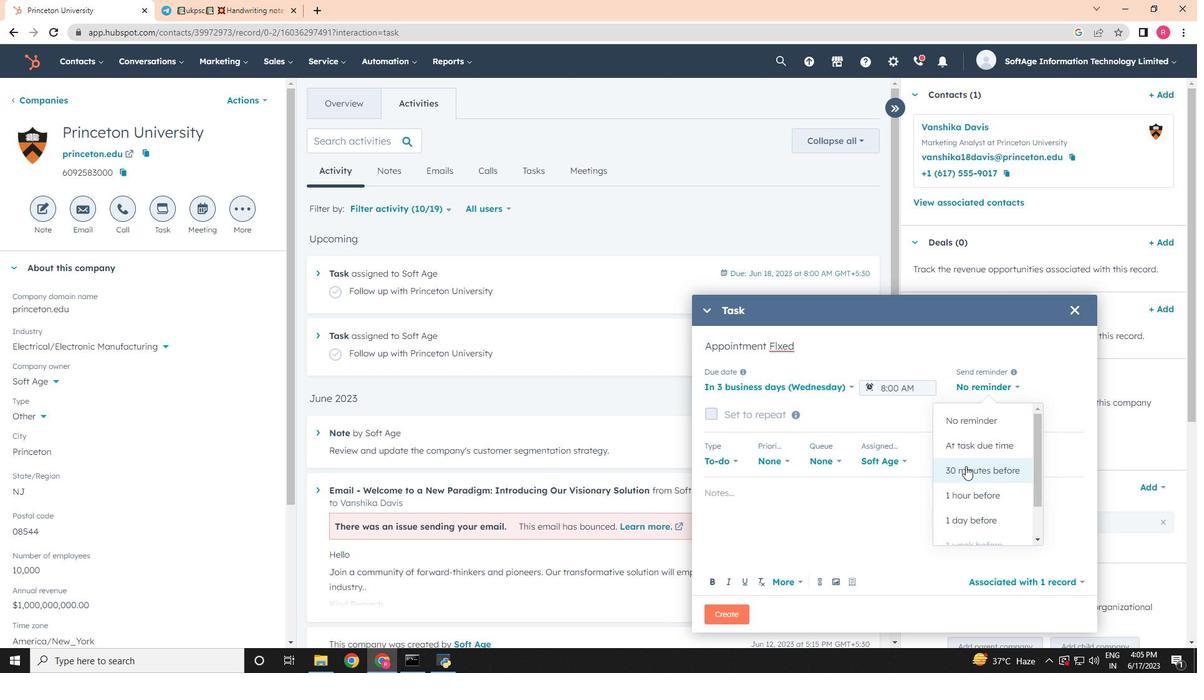 
Action: Mouse moved to (774, 458)
Screenshot: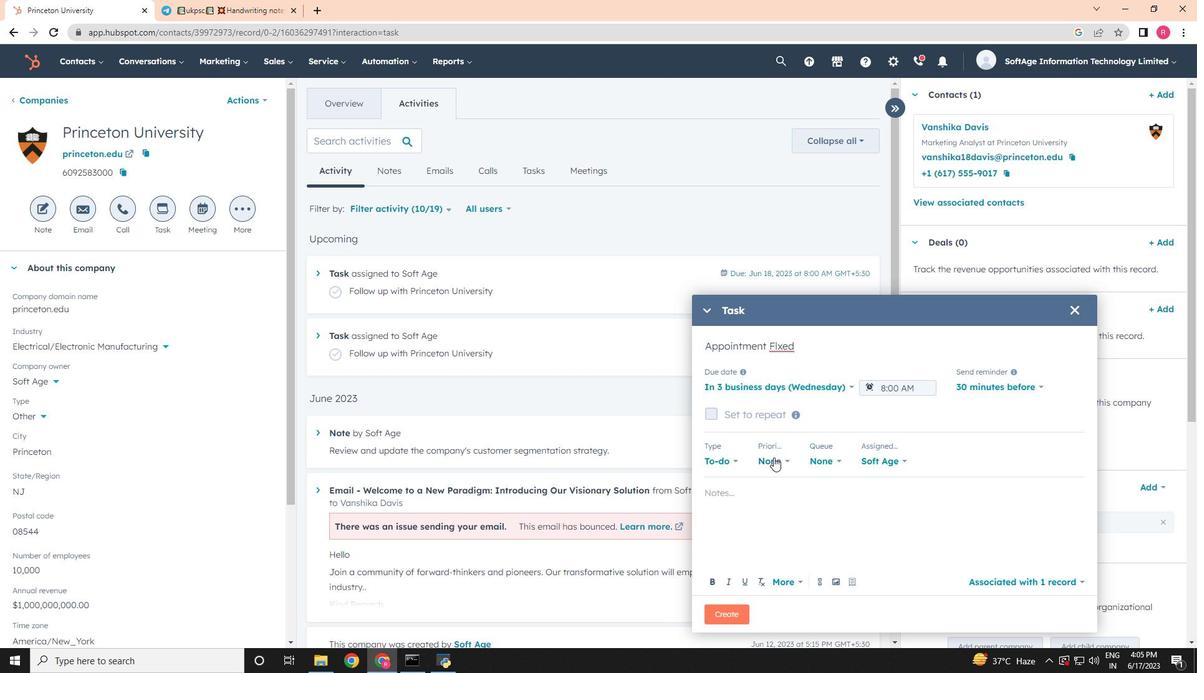 
Action: Mouse pressed left at (774, 458)
Screenshot: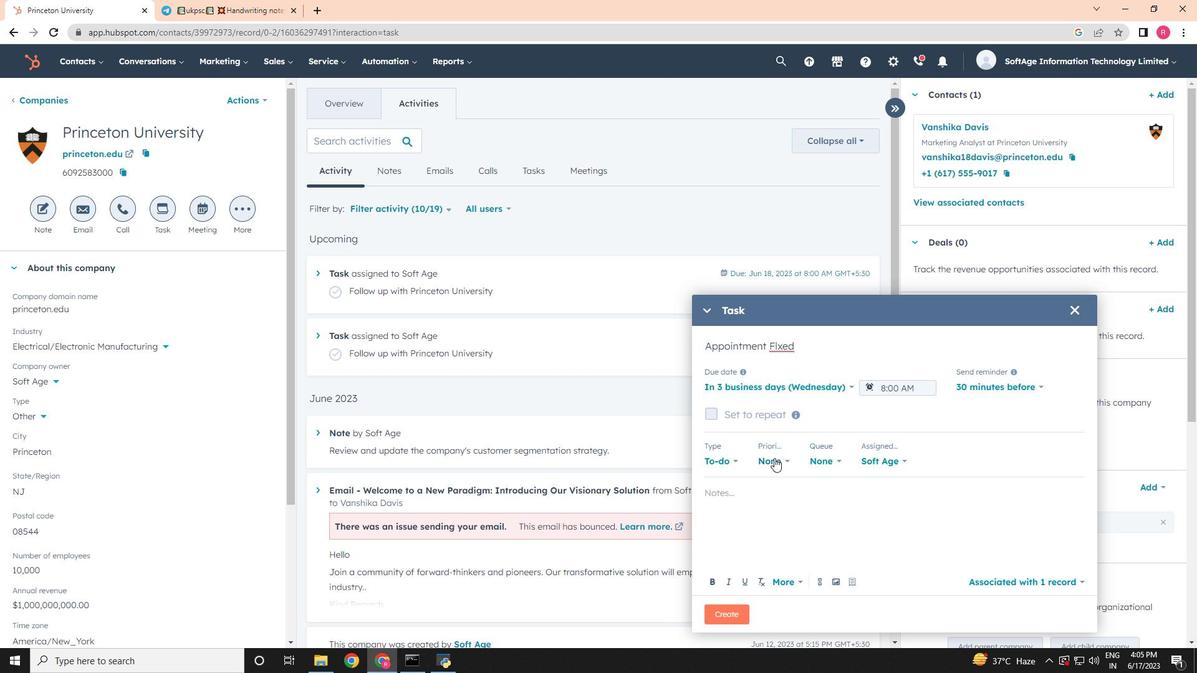 
Action: Mouse moved to (756, 513)
Screenshot: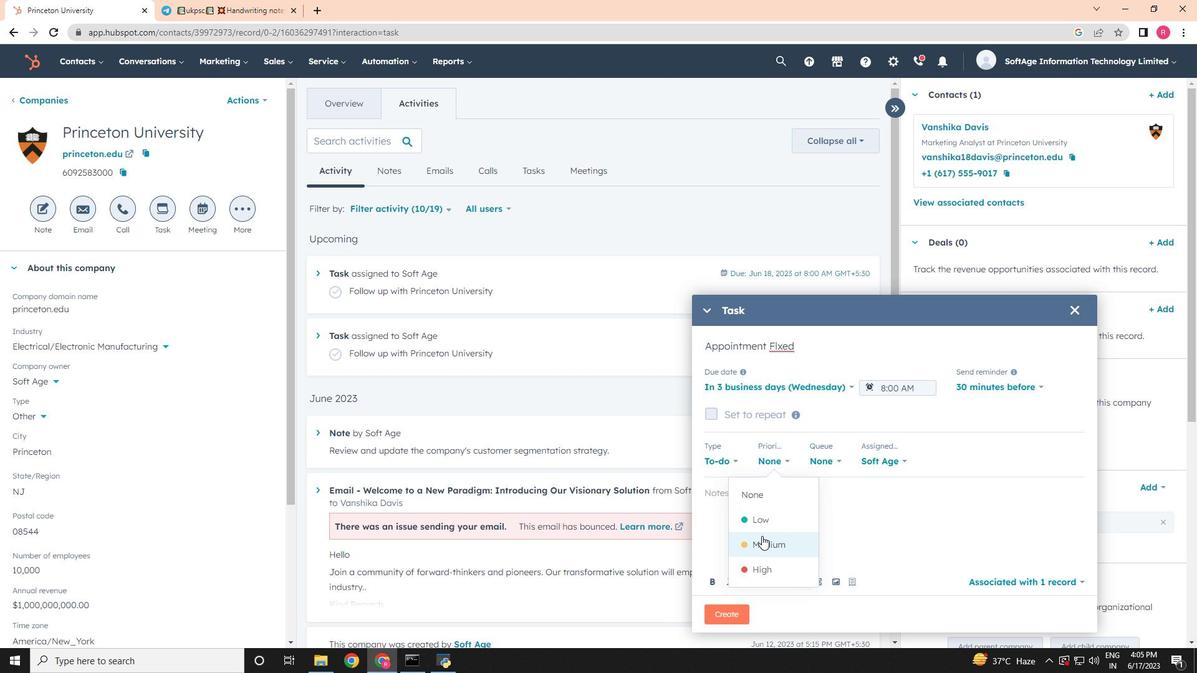 
Action: Mouse pressed left at (756, 513)
Screenshot: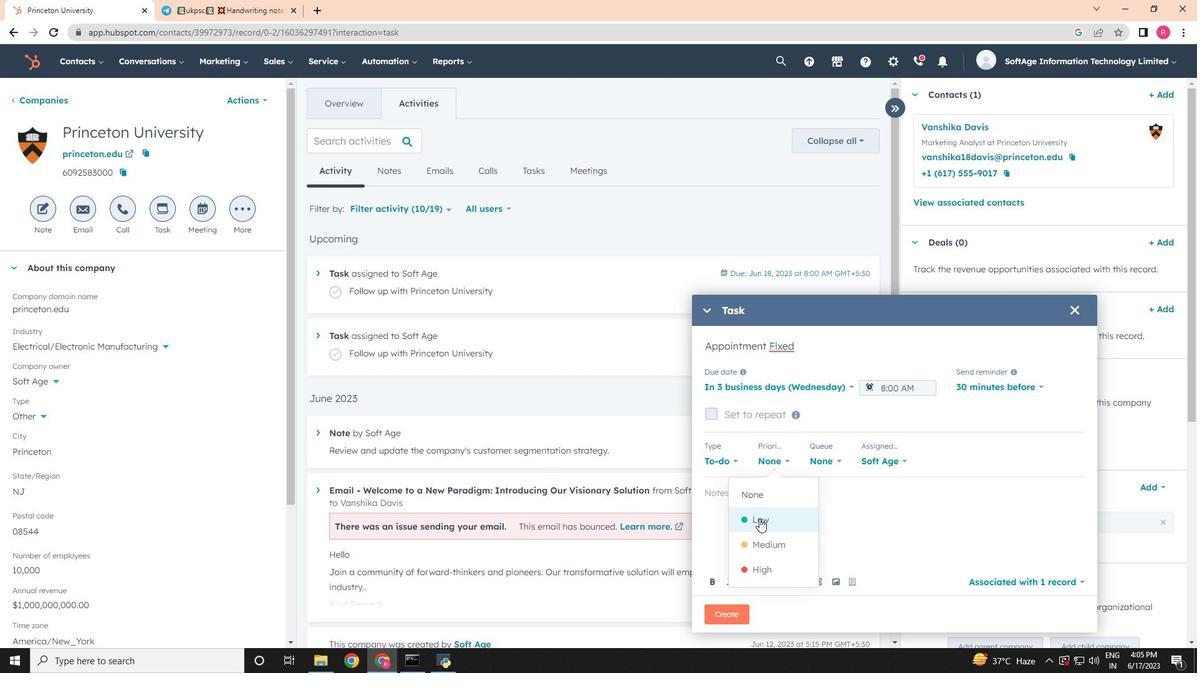 
Action: Mouse moved to (733, 500)
Screenshot: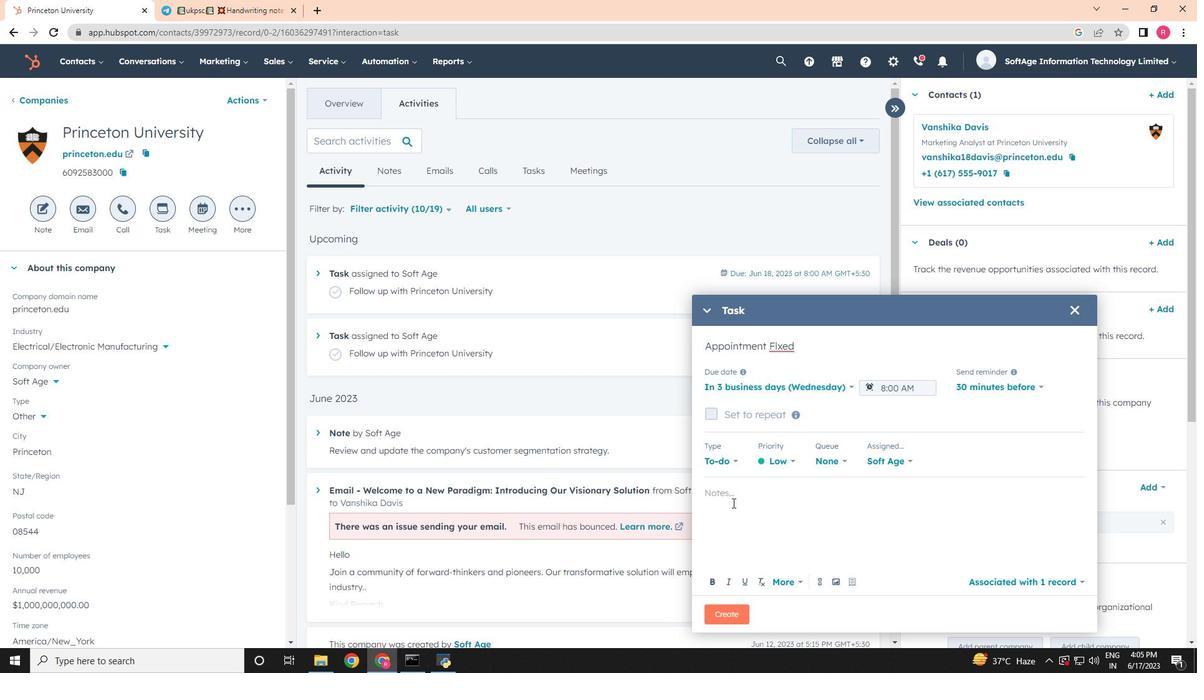 
Action: Mouse pressed left at (733, 500)
Screenshot: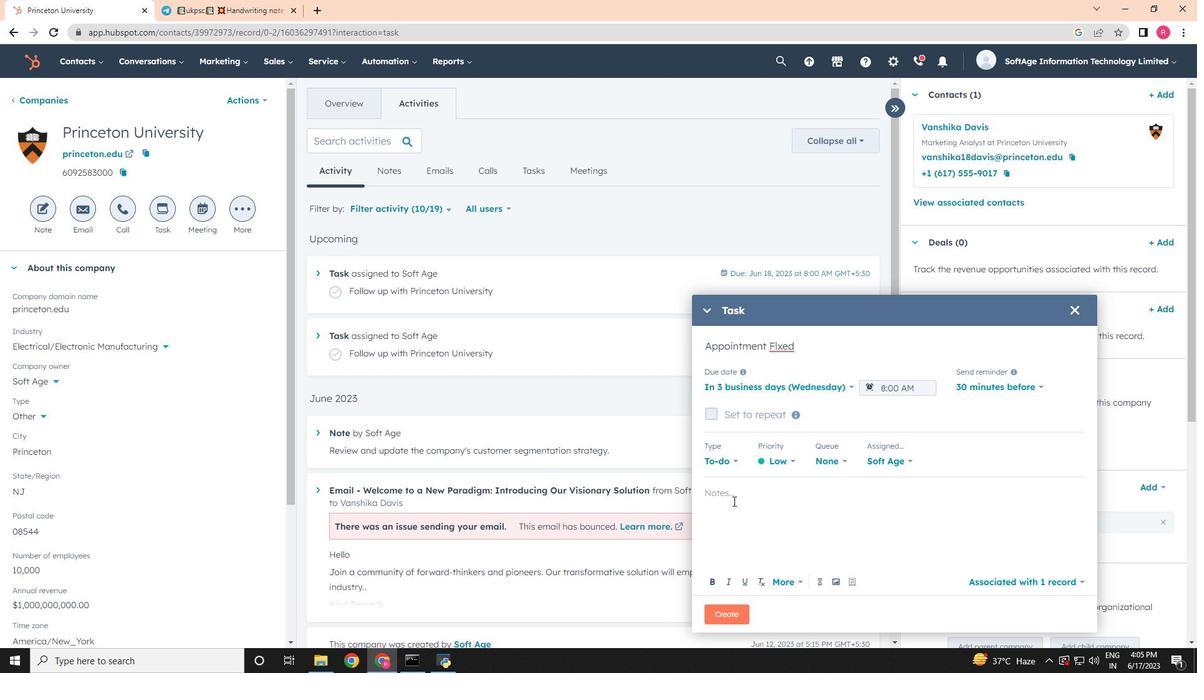 
Action: Key pressed <Key.shift>Review<Key.space>the<Key.space>attached<Key.space>proposal.
Screenshot: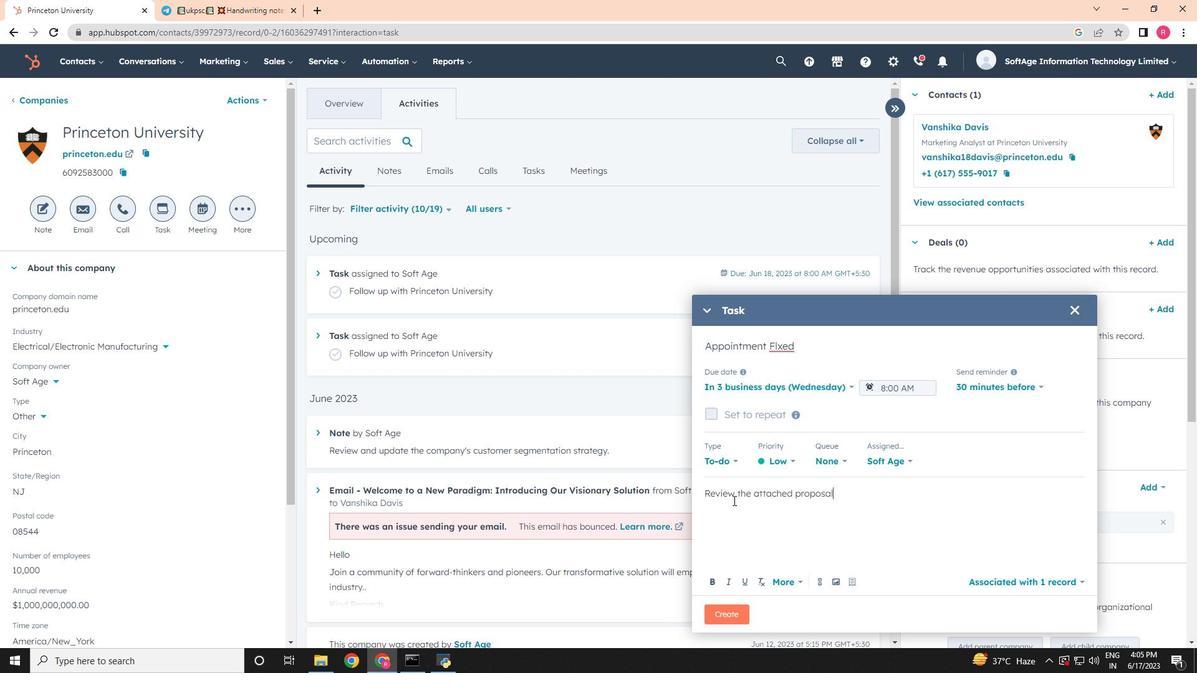 
Action: Mouse moved to (727, 614)
Screenshot: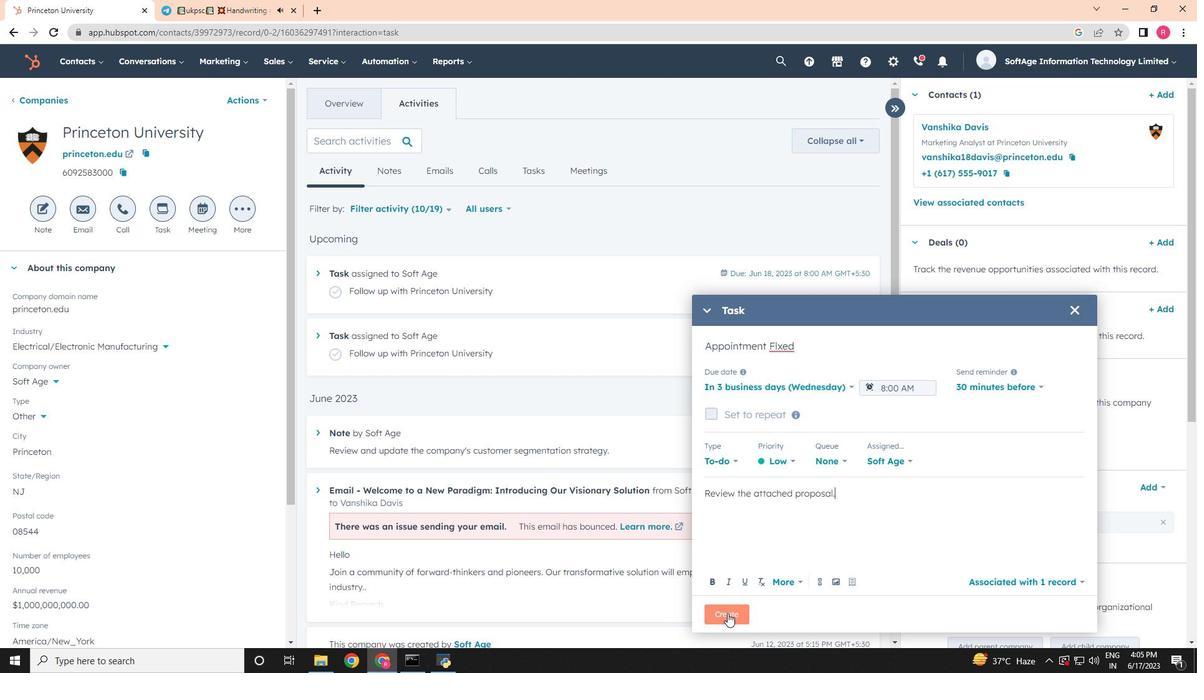 
Action: Mouse pressed left at (727, 614)
Screenshot: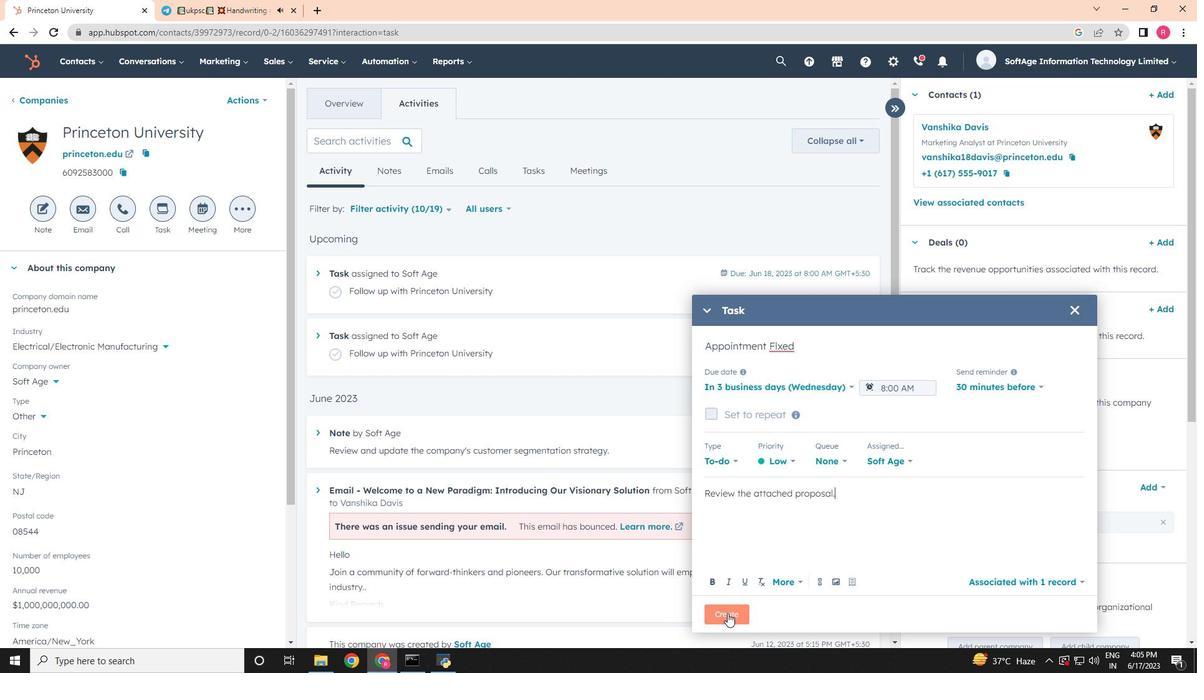 
Action: Mouse moved to (724, 613)
Screenshot: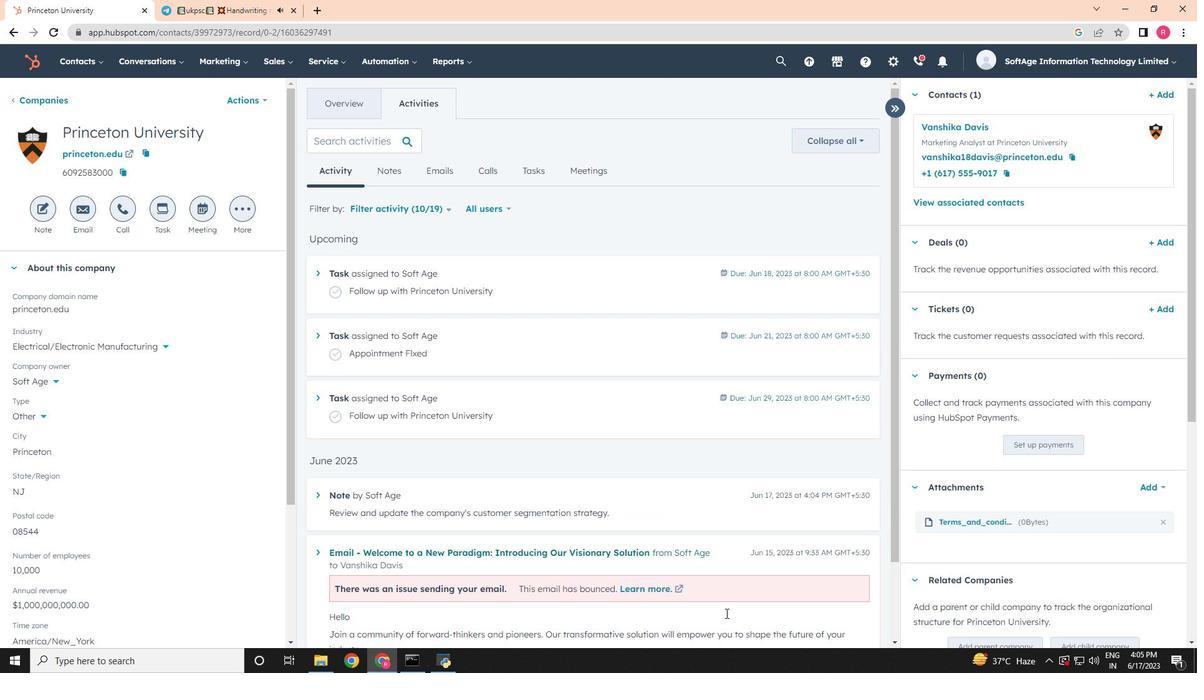 
